 Task: Open Card Card0000000116 in Board Board0000000029 in Workspace WS0000000010 in Trello. Add Member Email0000000040 to Card Card0000000116 in Board Board0000000029 in Workspace WS0000000010 in Trello. Add Red Label titled Label0000000116 to Card Card0000000116 in Board Board0000000029 in Workspace WS0000000010 in Trello. Add Checklist CL0000000116 to Card Card0000000116 in Board Board0000000029 in Workspace WS0000000010 in Trello. Add Dates with Start Date as Nov 01 2023 and Due Date as Nov 30 2023 to Card Card0000000116 in Board Board0000000029 in Workspace WS0000000010 in Trello
Action: Mouse moved to (428, 653)
Screenshot: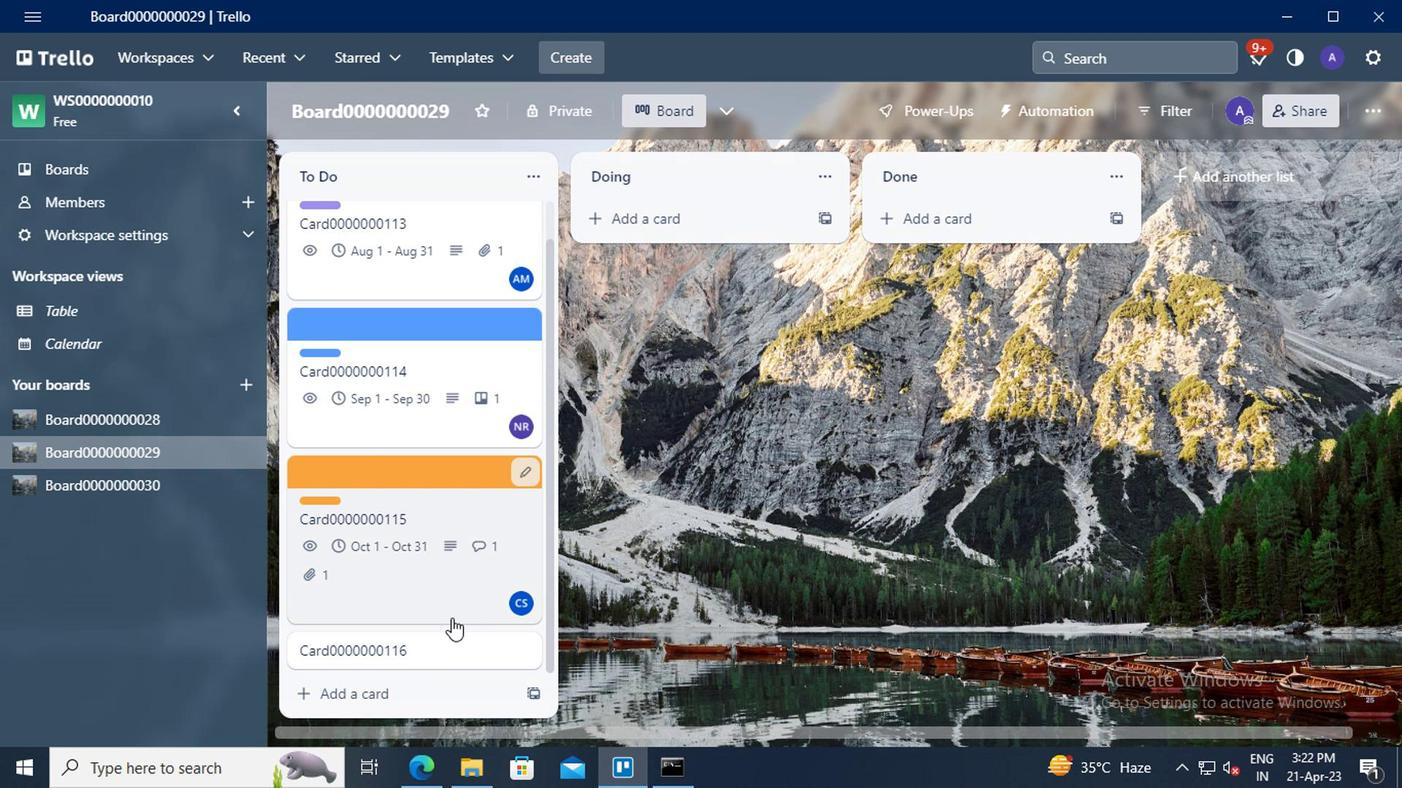 
Action: Mouse pressed left at (428, 653)
Screenshot: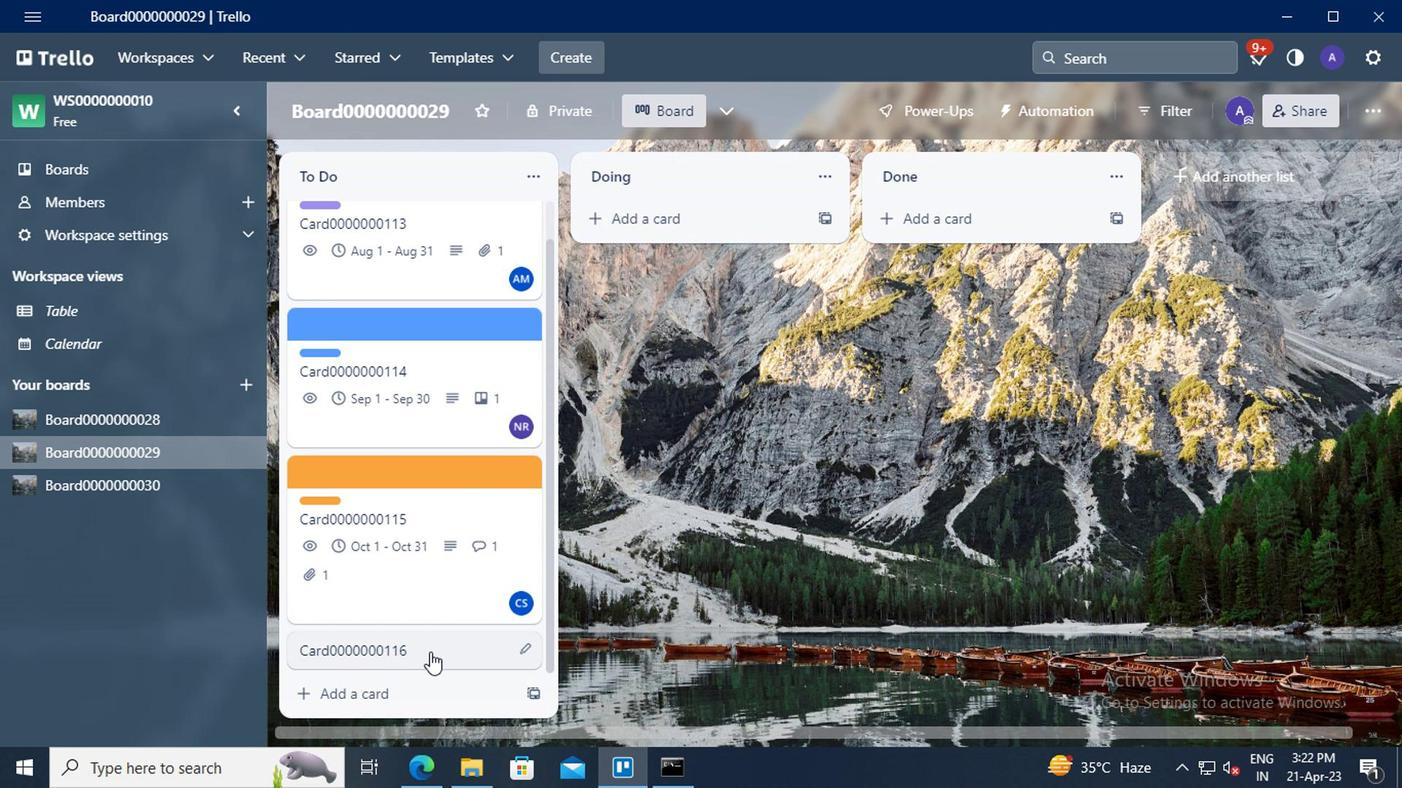 
Action: Mouse moved to (942, 188)
Screenshot: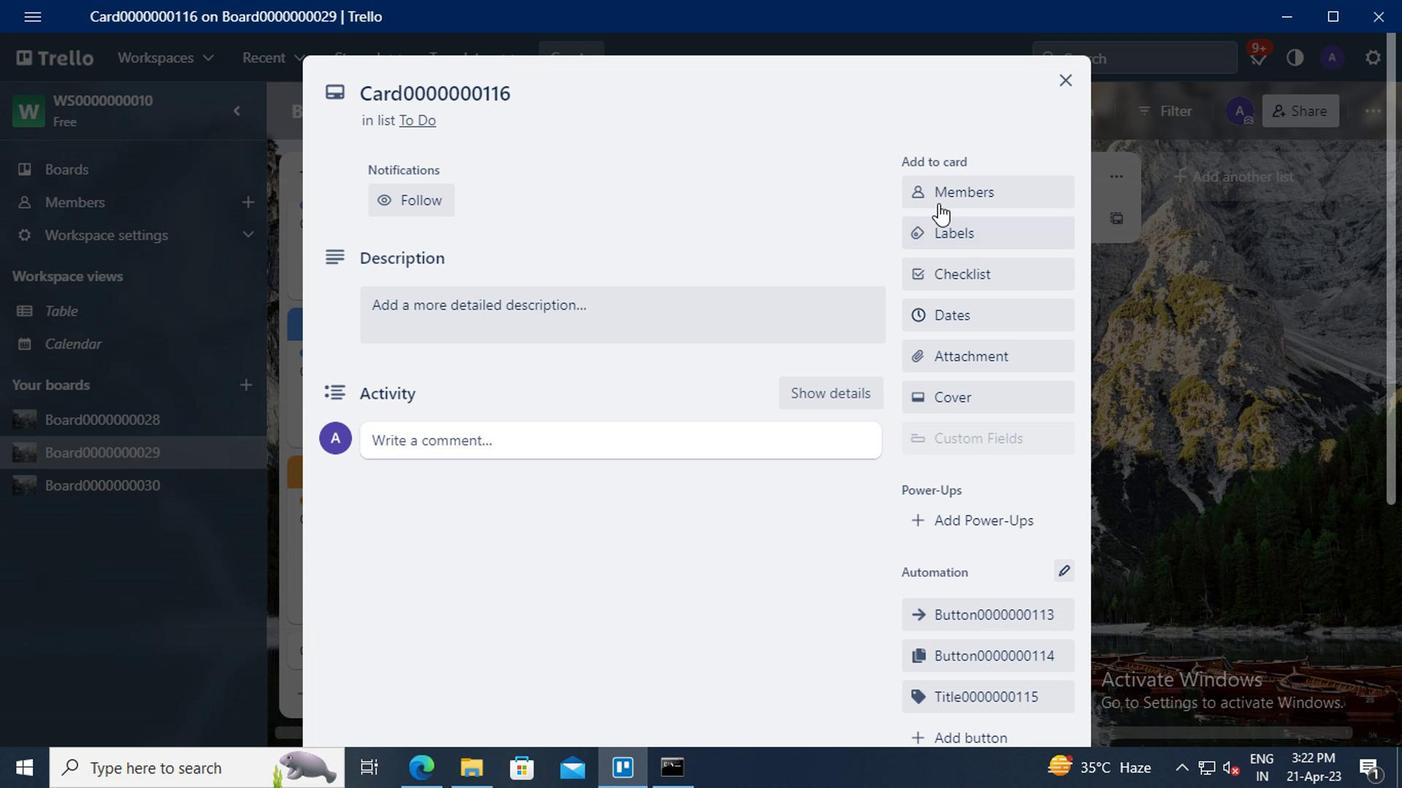 
Action: Mouse pressed left at (942, 188)
Screenshot: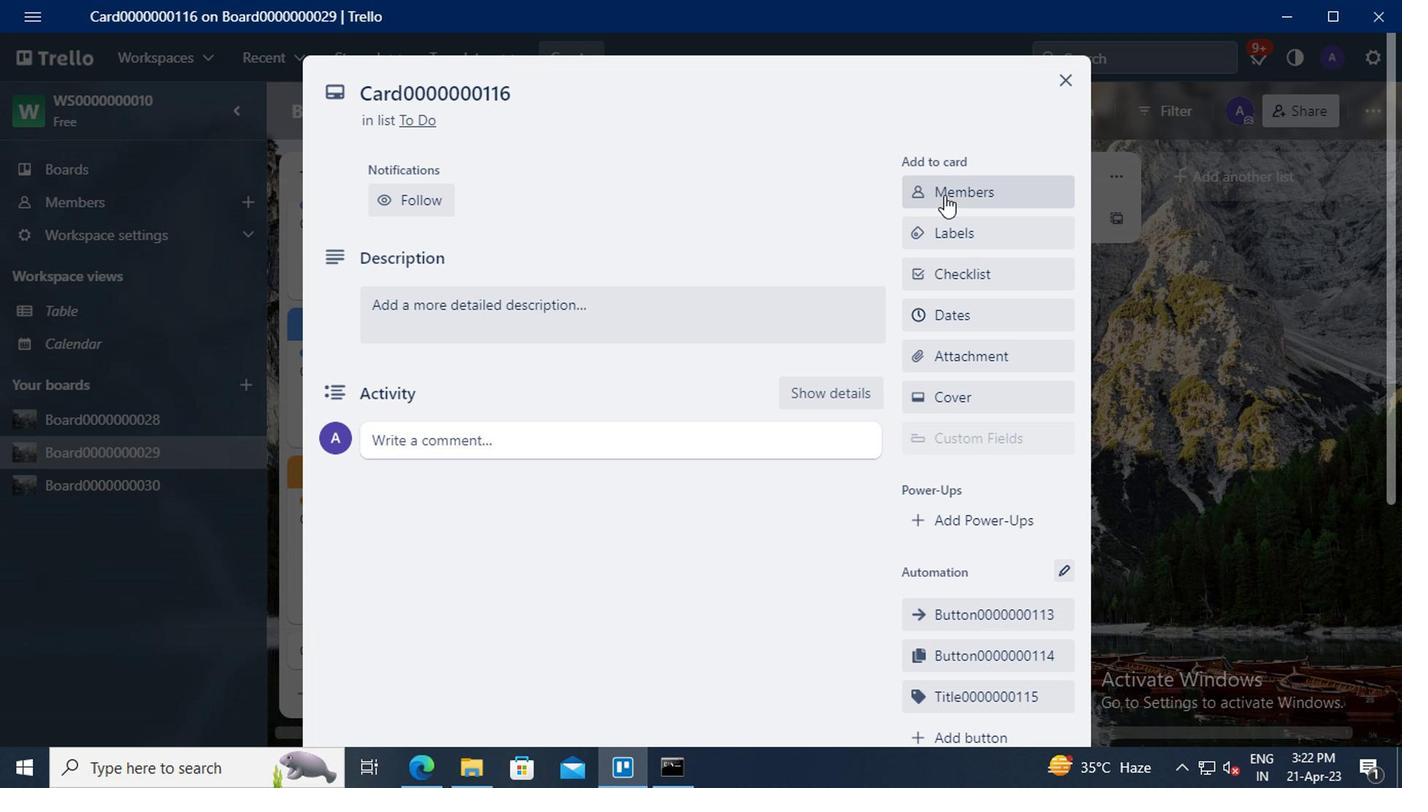 
Action: Mouse moved to (952, 291)
Screenshot: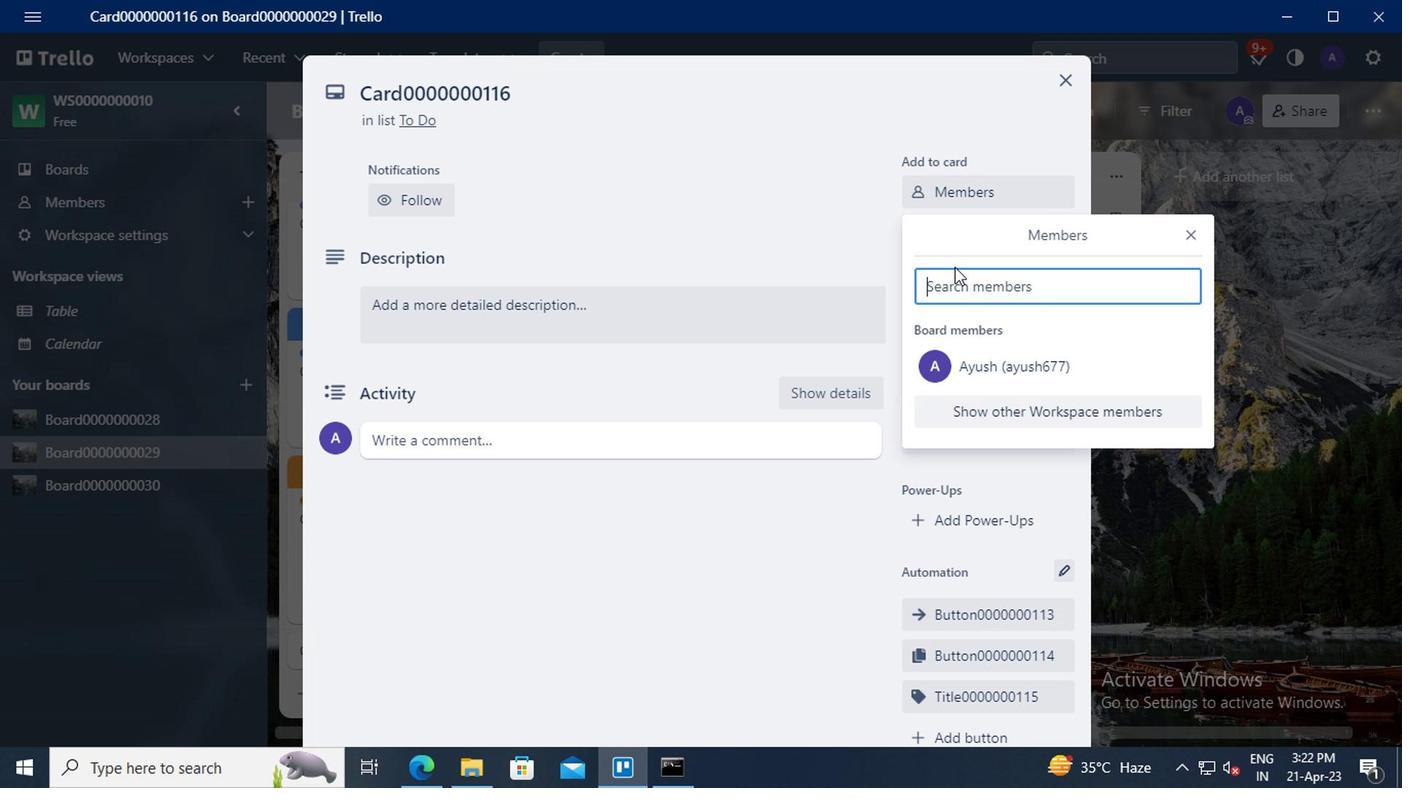 
Action: Mouse pressed left at (952, 291)
Screenshot: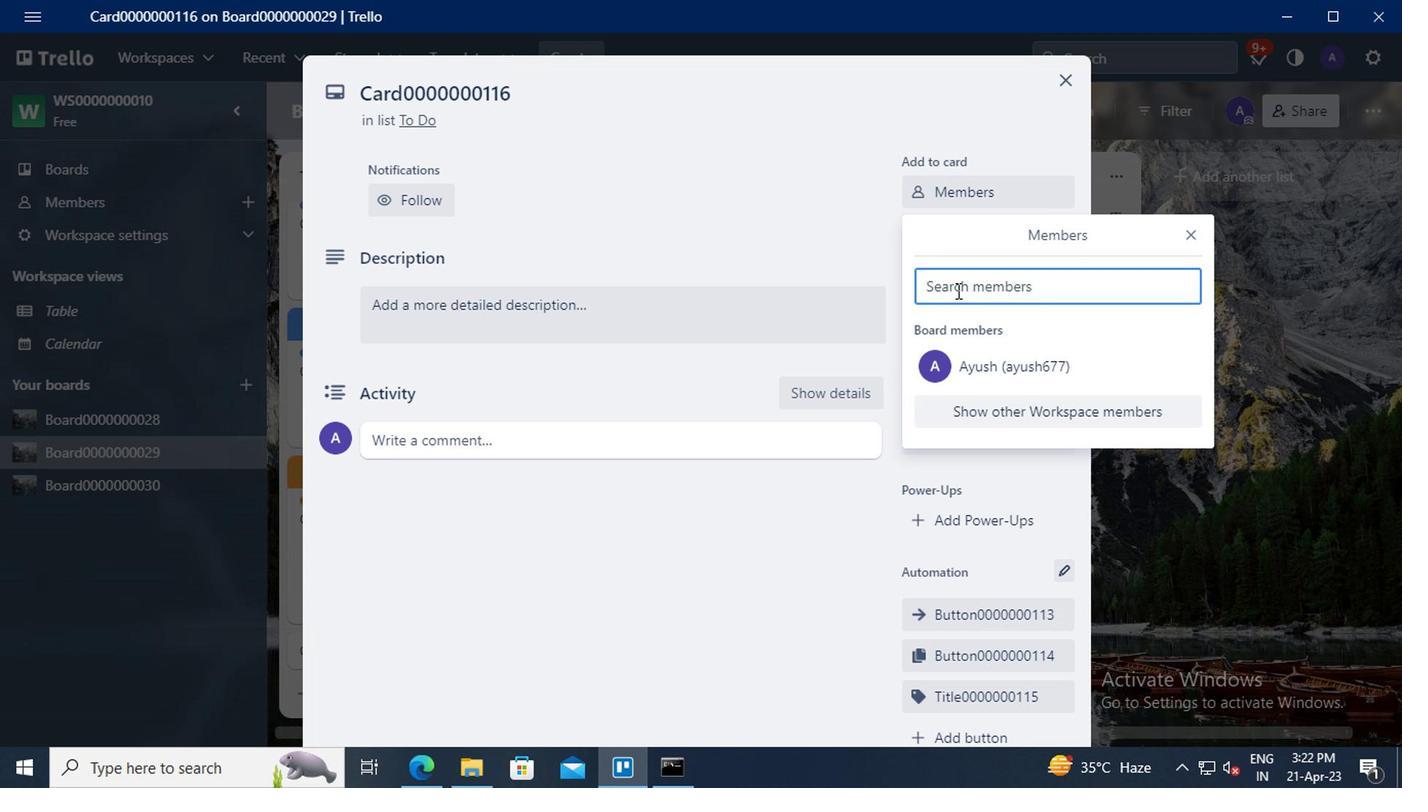
Action: Key pressed vinnyoffice2<Key.shift>@GMAIL.COM
Screenshot: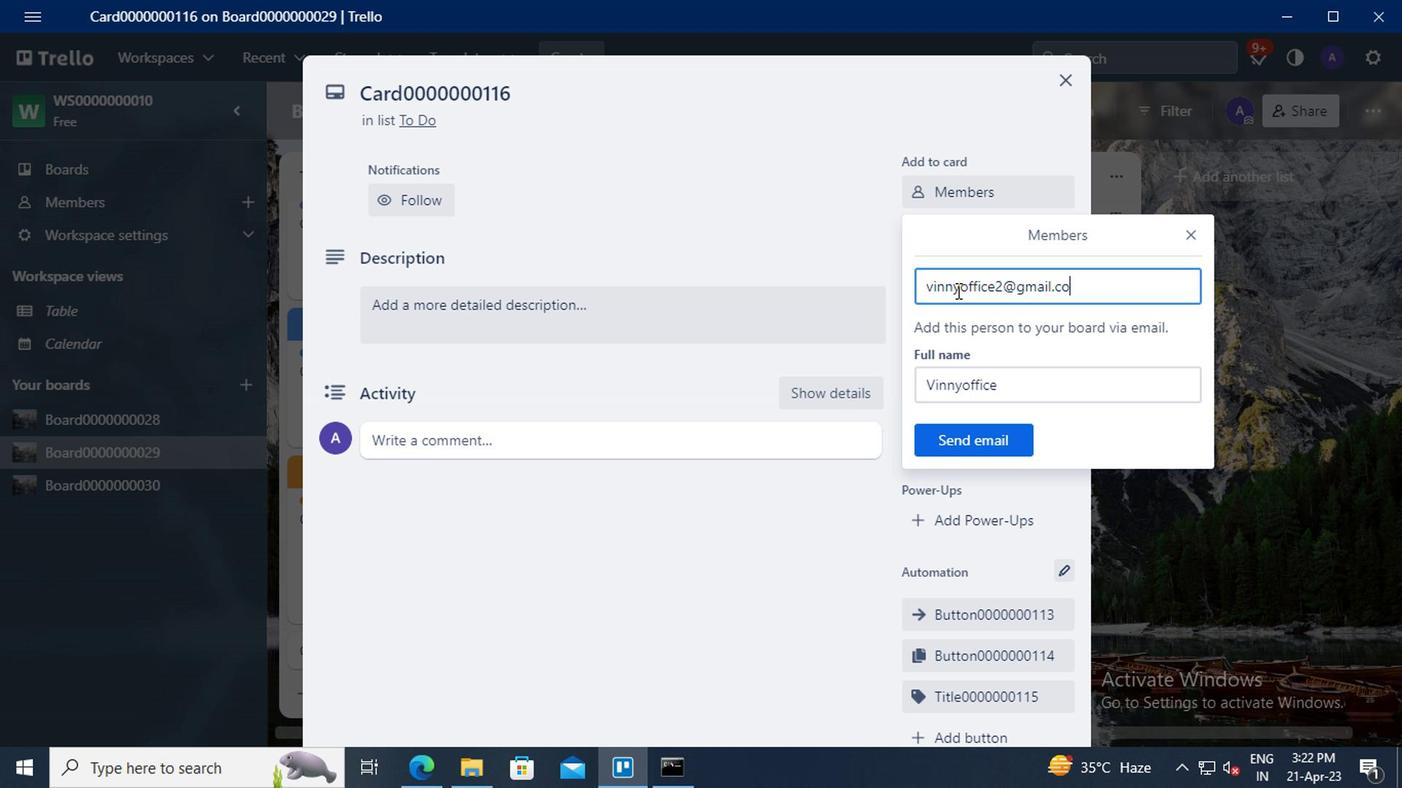 
Action: Mouse moved to (961, 437)
Screenshot: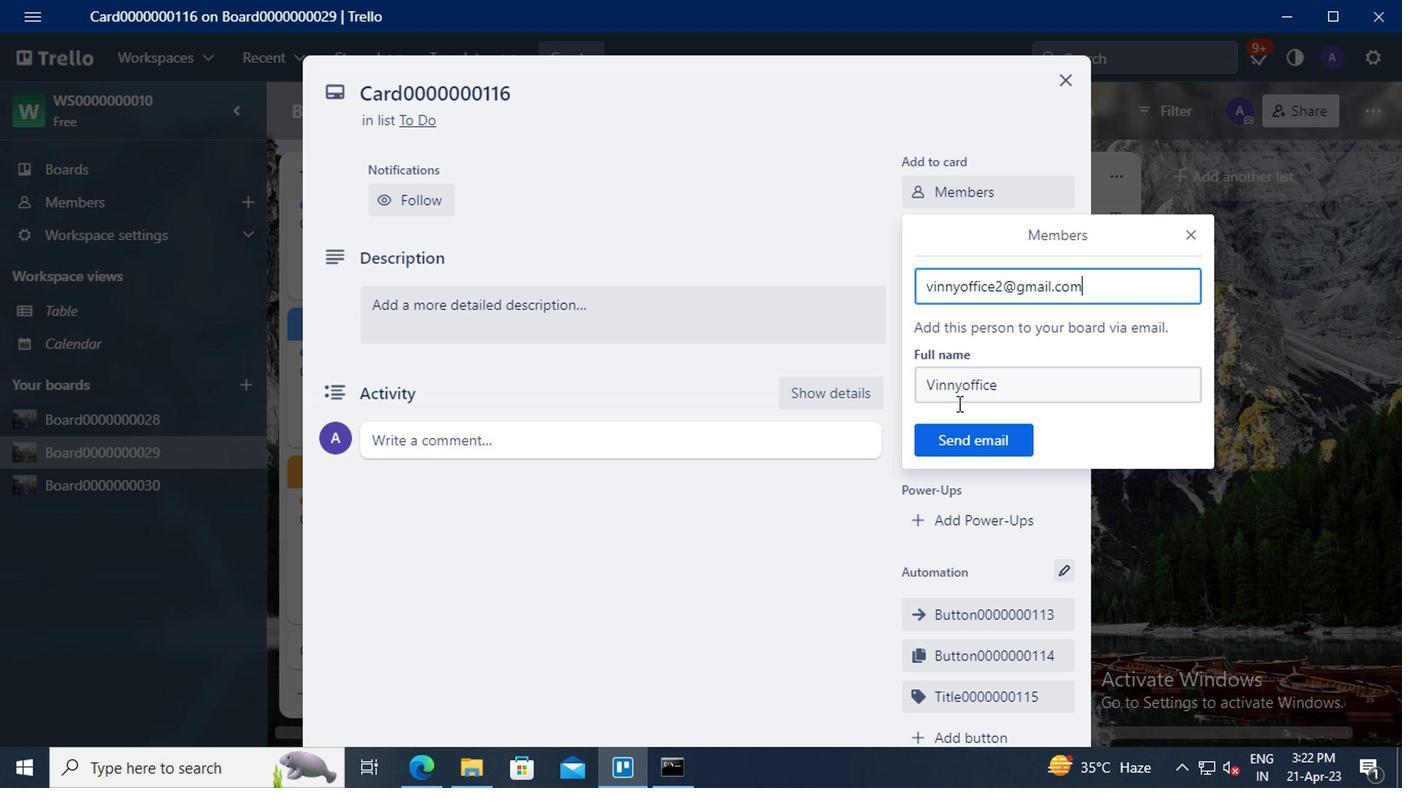 
Action: Mouse pressed left at (961, 437)
Screenshot: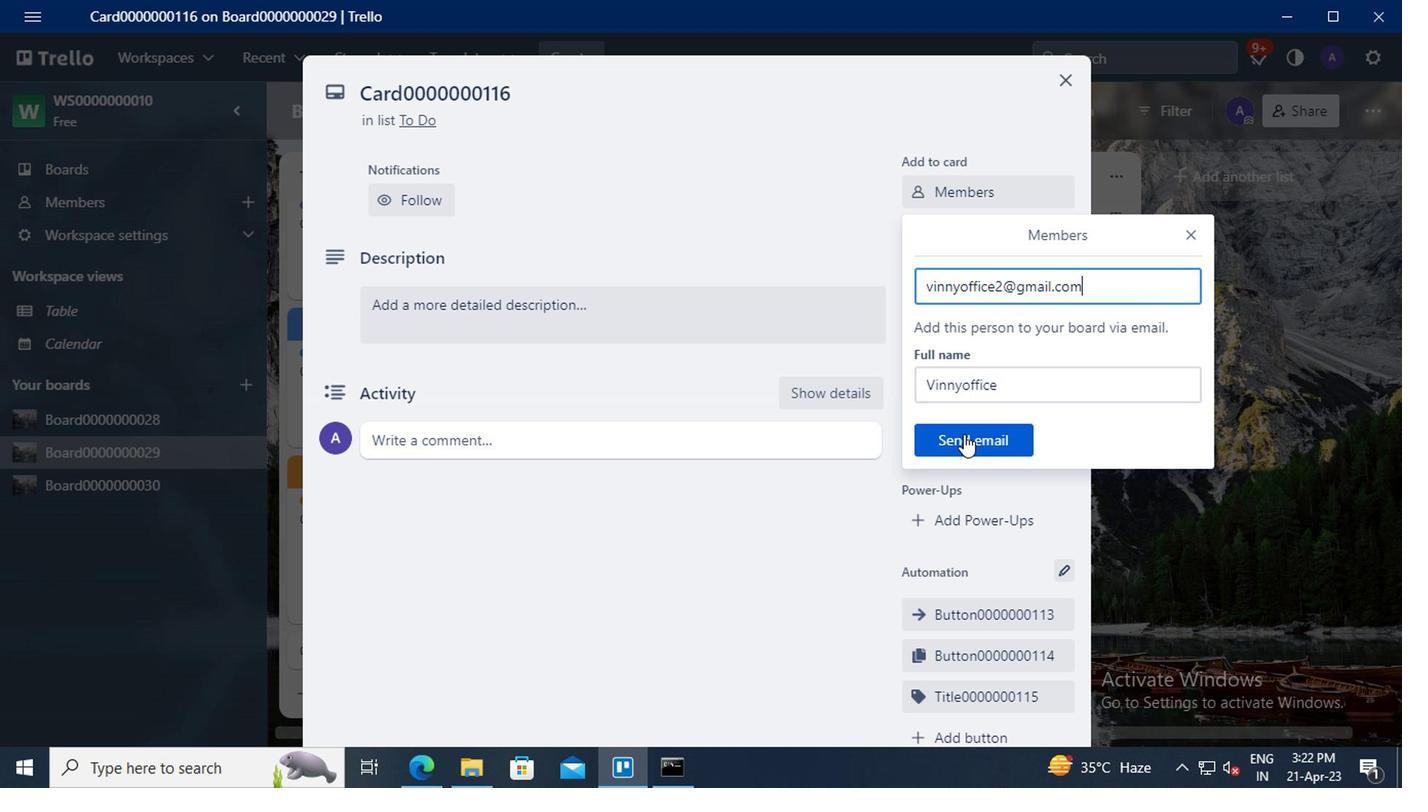 
Action: Mouse moved to (952, 235)
Screenshot: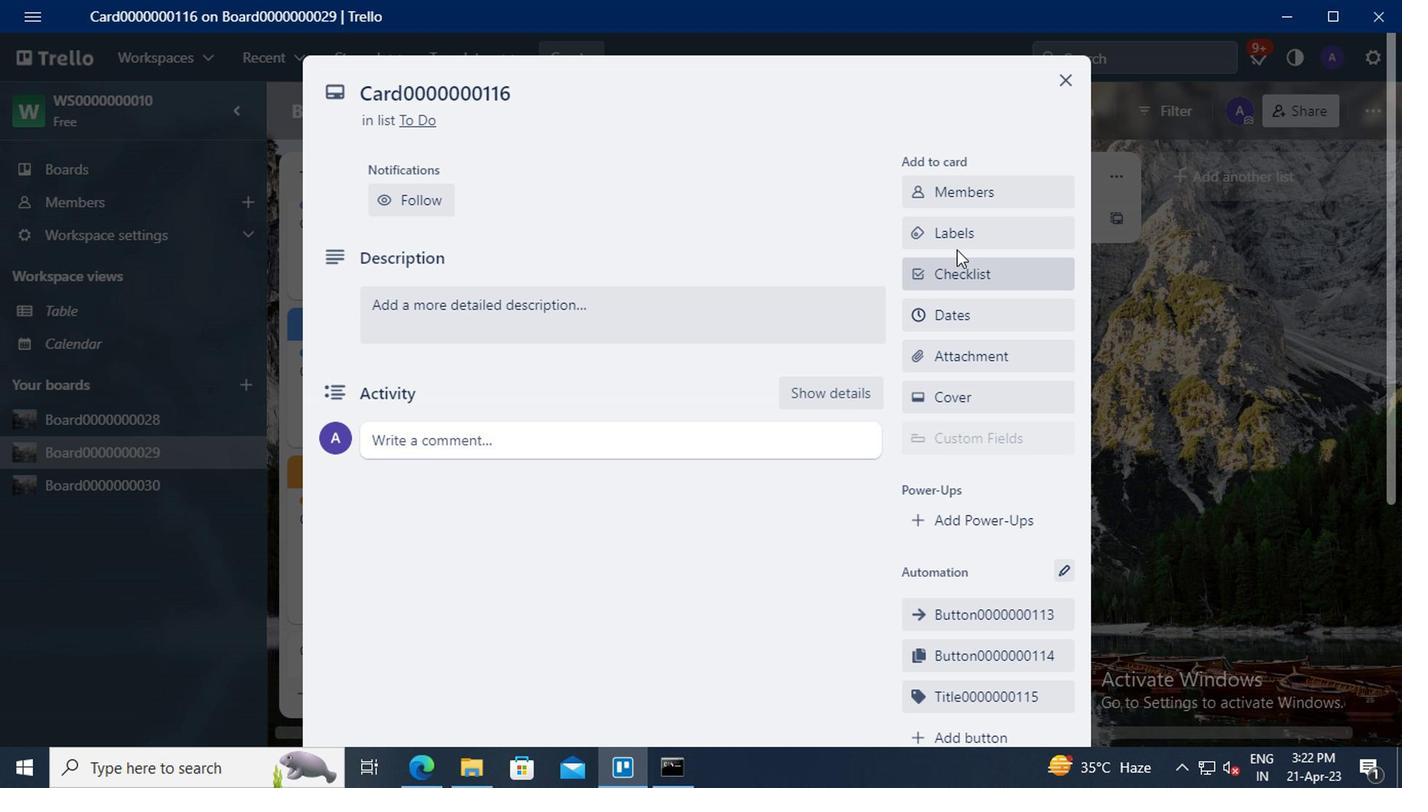 
Action: Mouse pressed left at (952, 235)
Screenshot: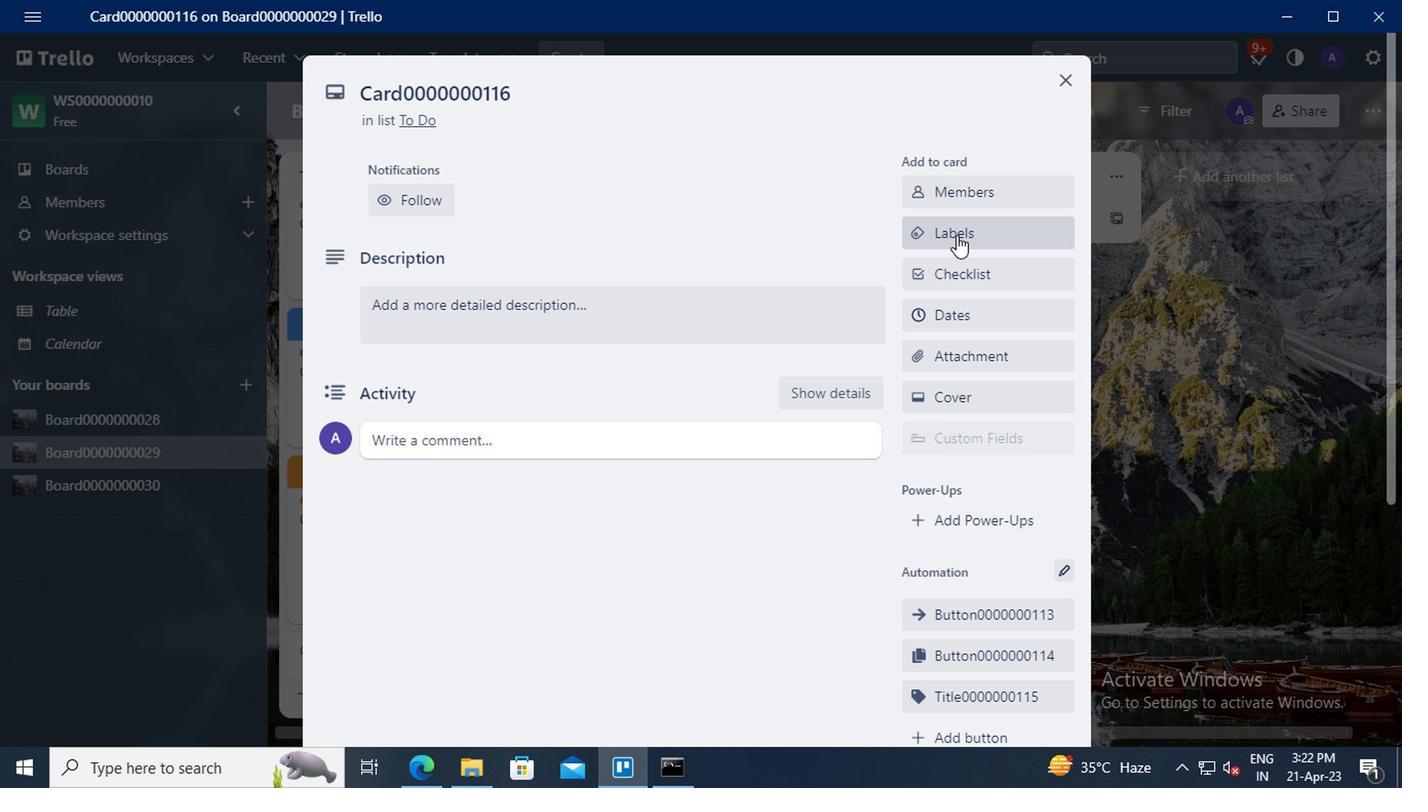 
Action: Mouse moved to (1073, 587)
Screenshot: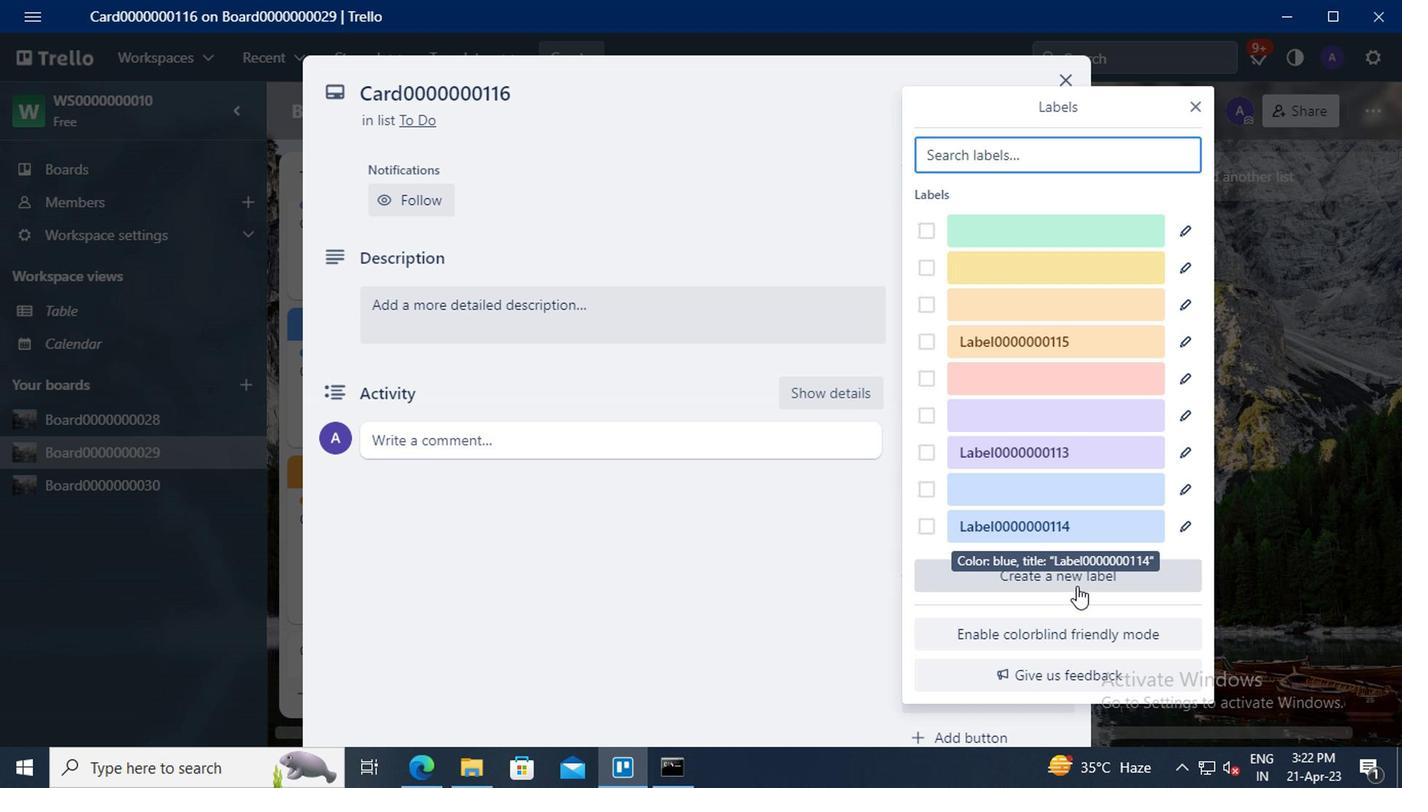 
Action: Mouse pressed left at (1073, 587)
Screenshot: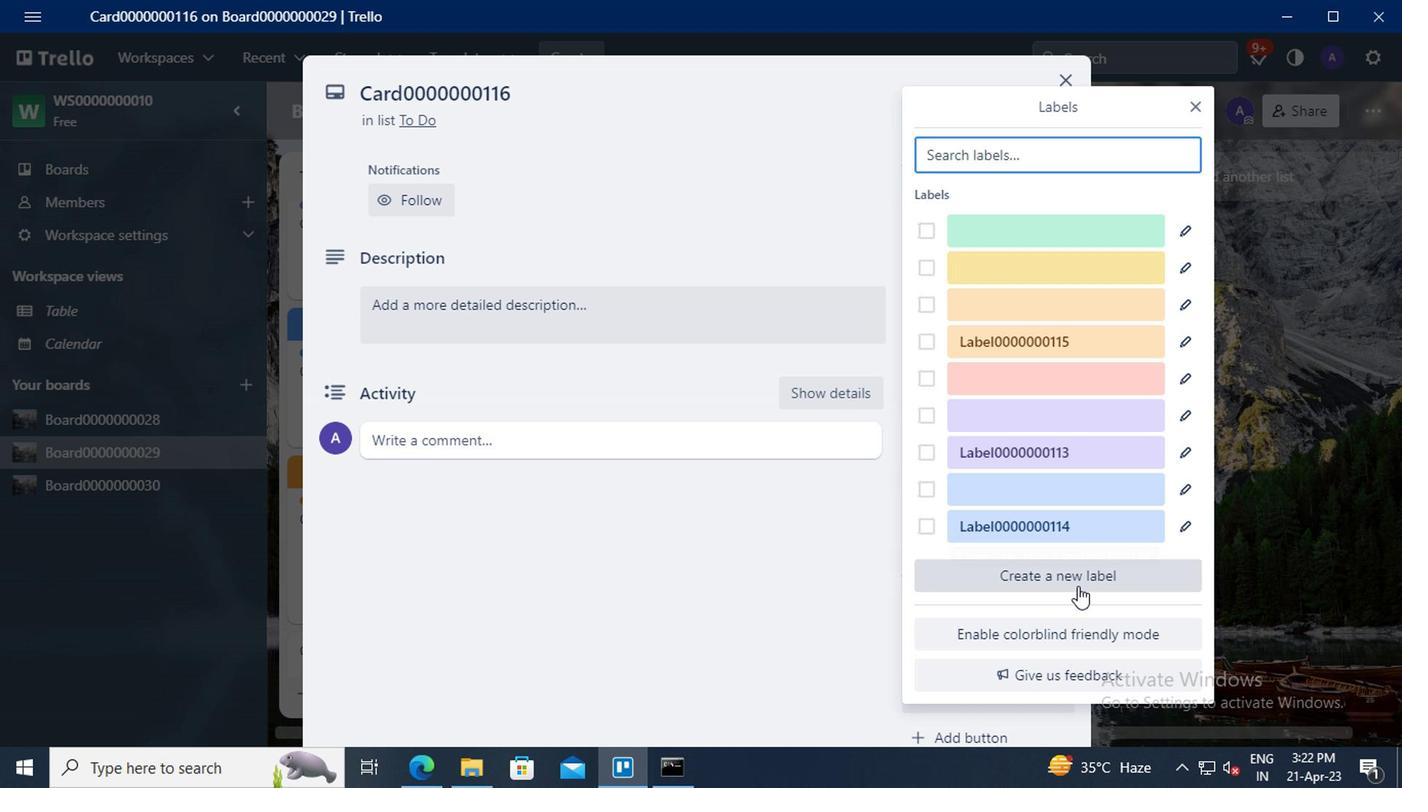 
Action: Mouse moved to (986, 298)
Screenshot: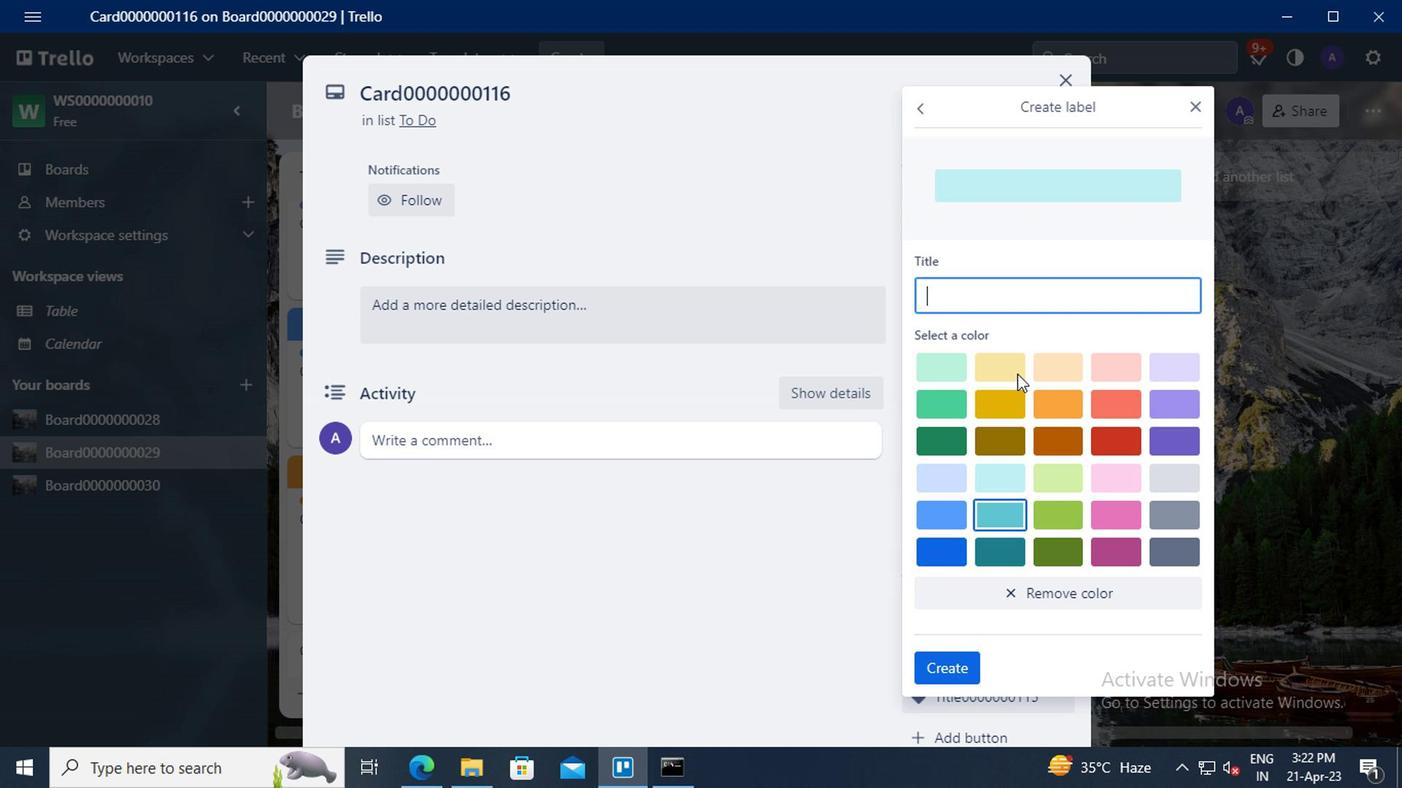
Action: Mouse pressed left at (986, 298)
Screenshot: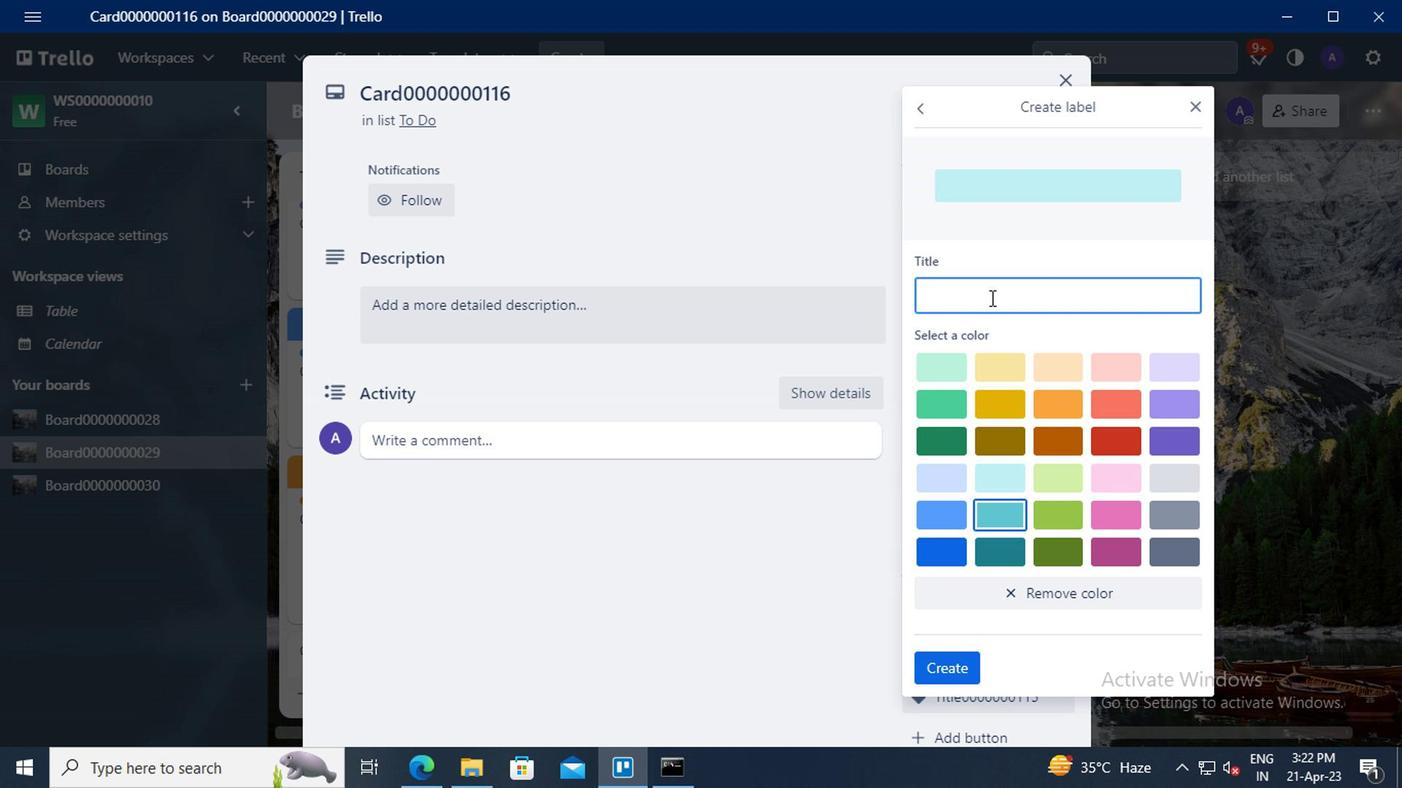 
Action: Key pressed <Key.shift>LABEL0000000116
Screenshot: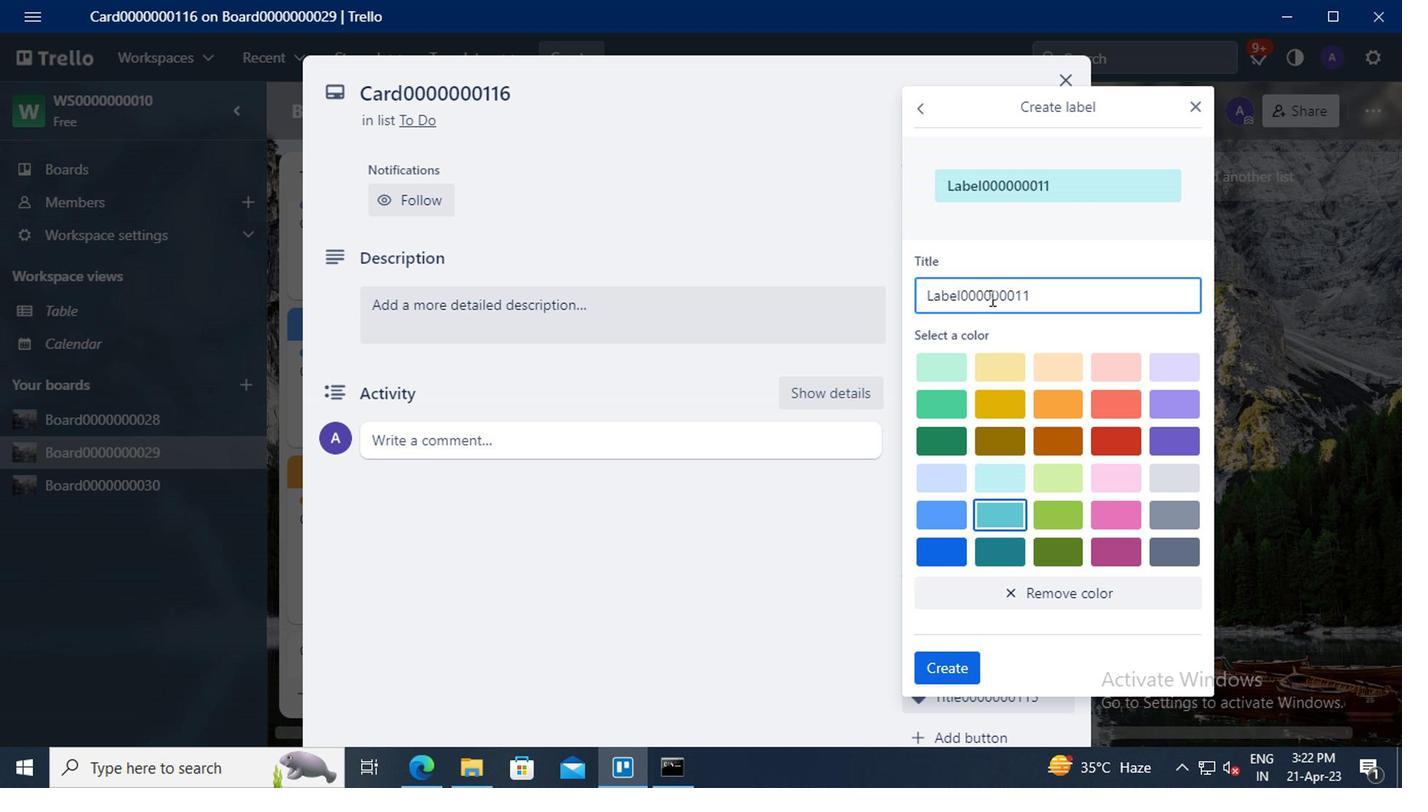 
Action: Mouse moved to (1108, 401)
Screenshot: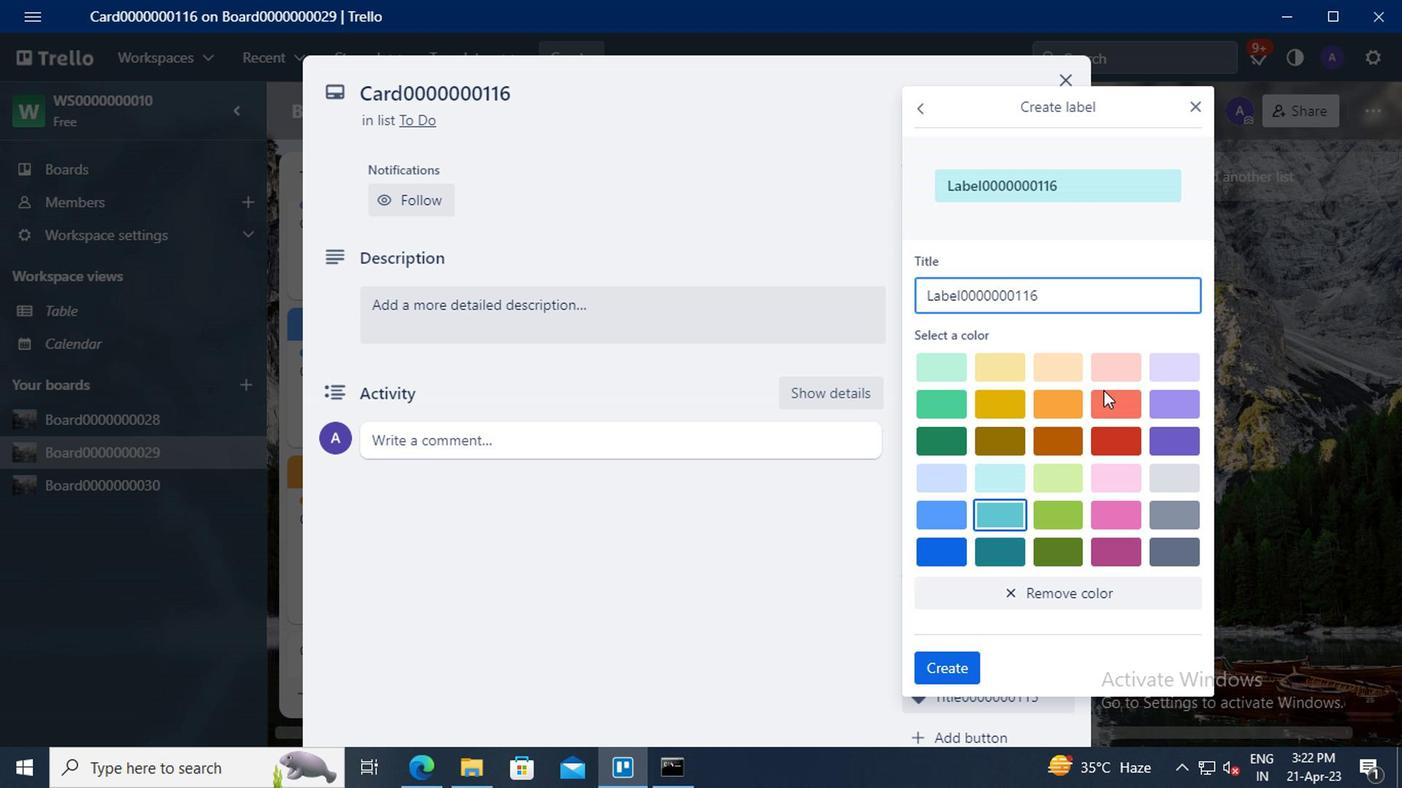 
Action: Mouse pressed left at (1108, 401)
Screenshot: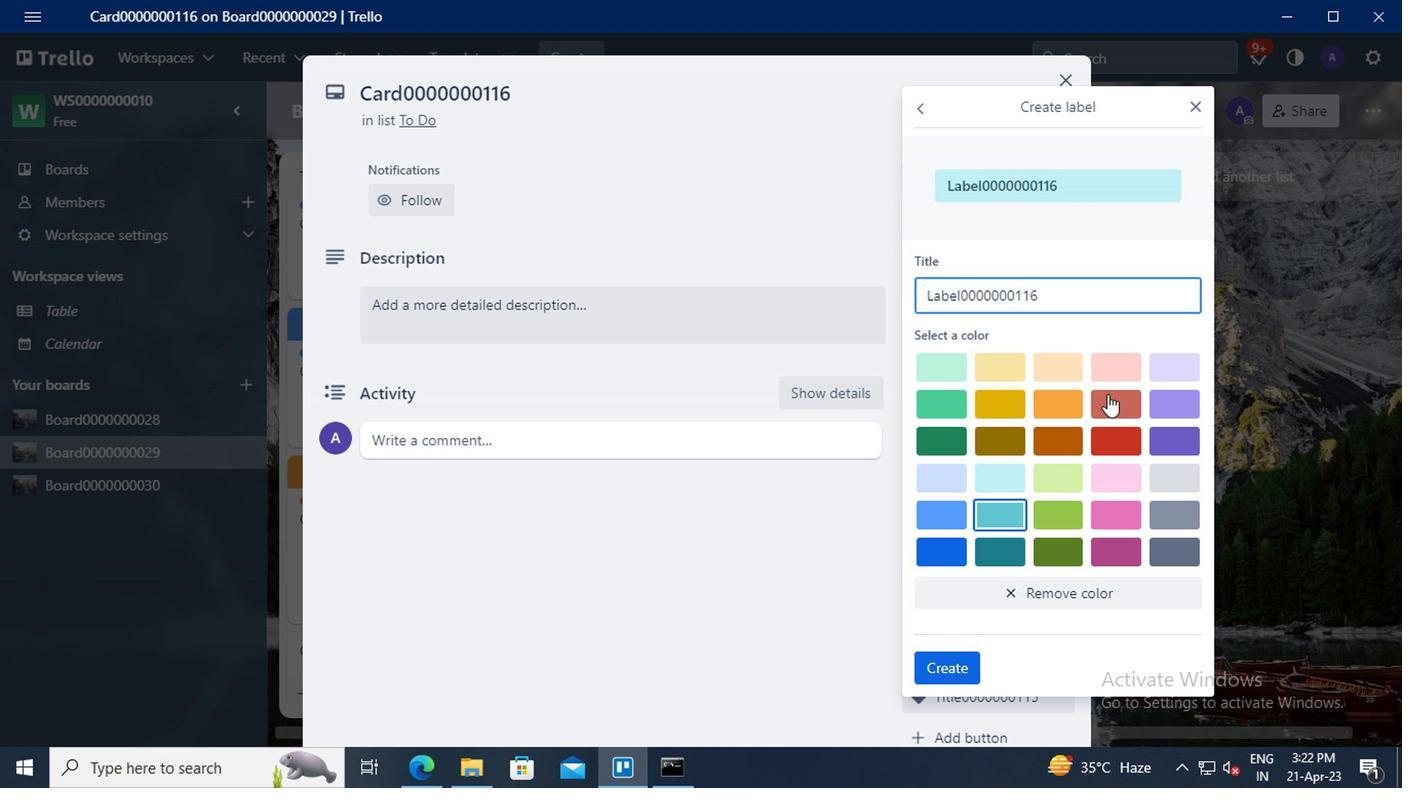 
Action: Mouse moved to (959, 664)
Screenshot: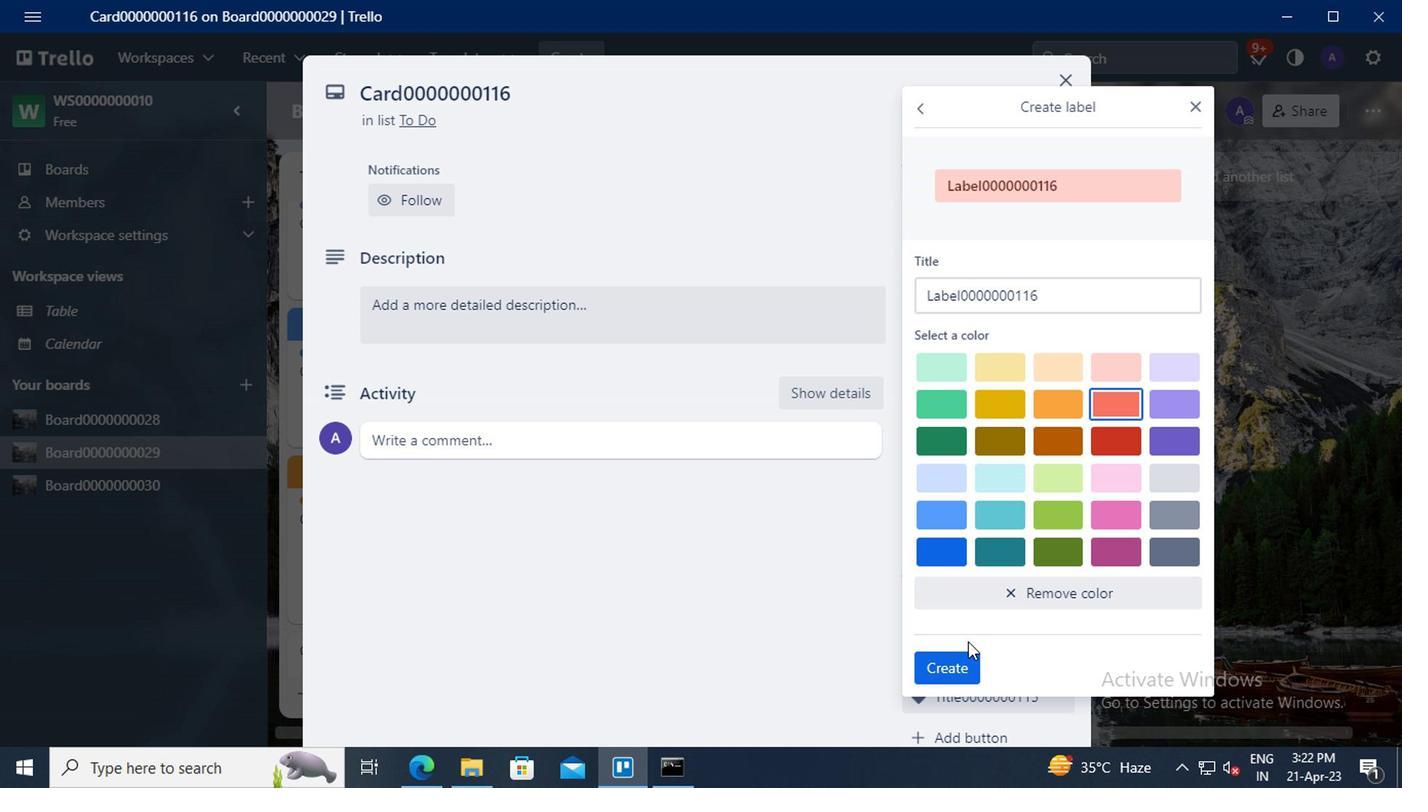 
Action: Mouse pressed left at (959, 664)
Screenshot: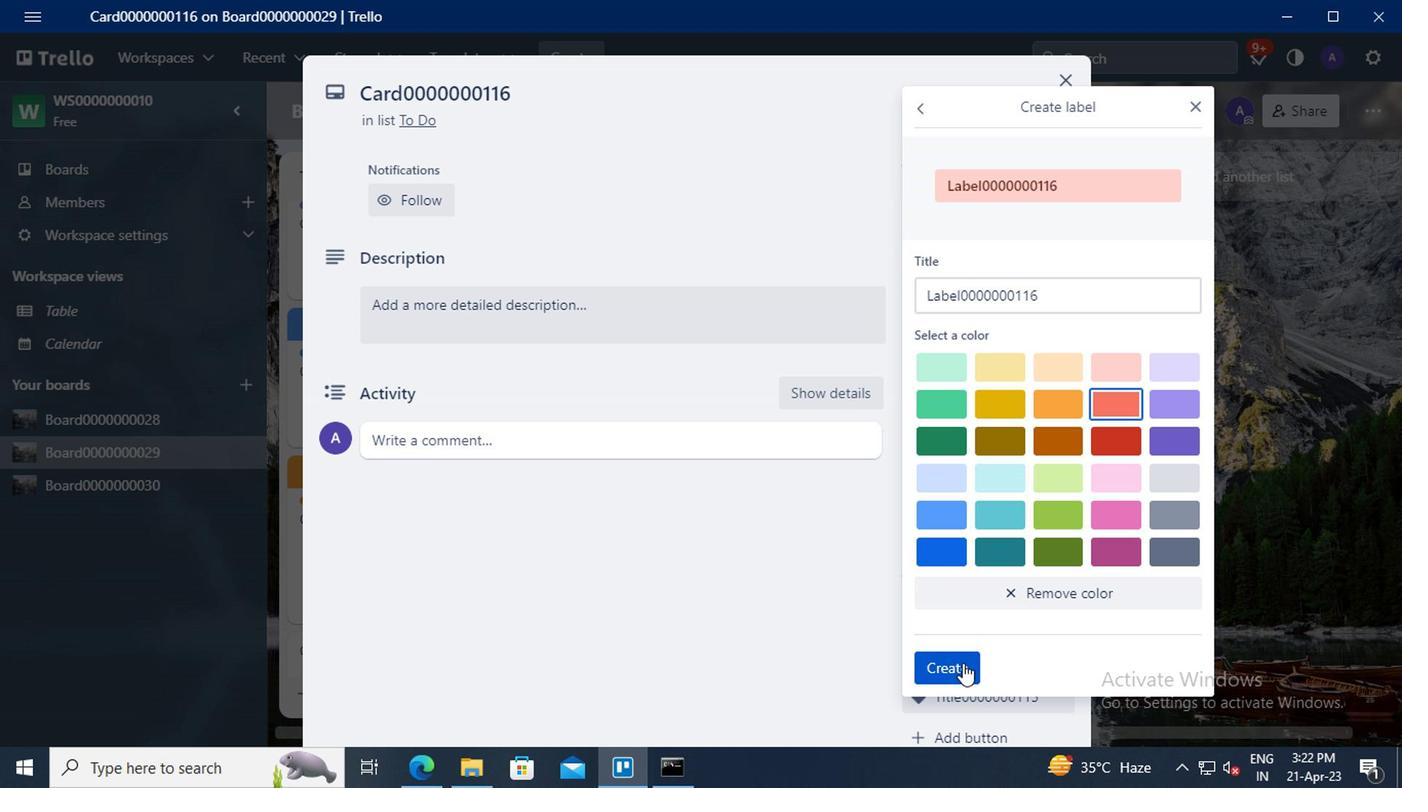 
Action: Mouse moved to (1193, 109)
Screenshot: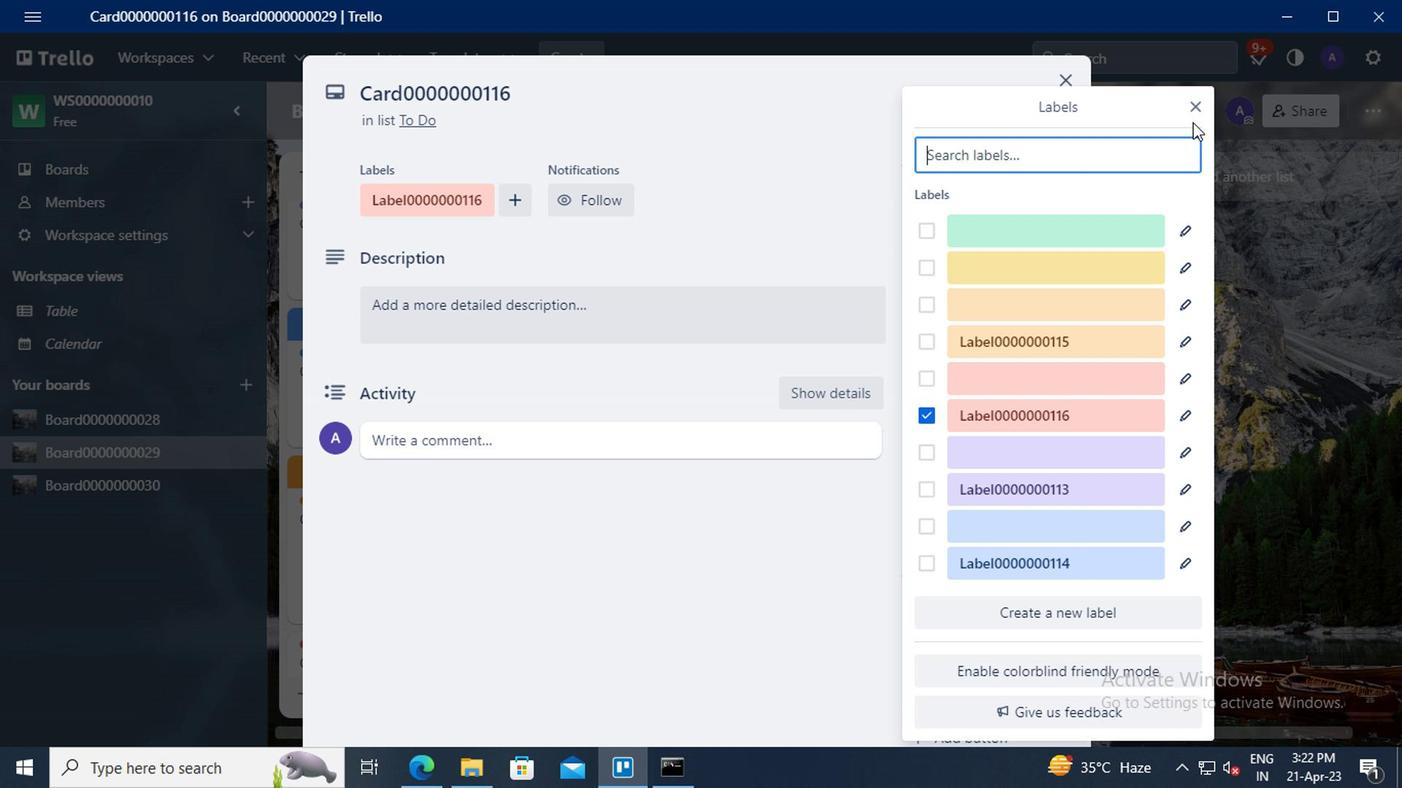 
Action: Mouse pressed left at (1193, 109)
Screenshot: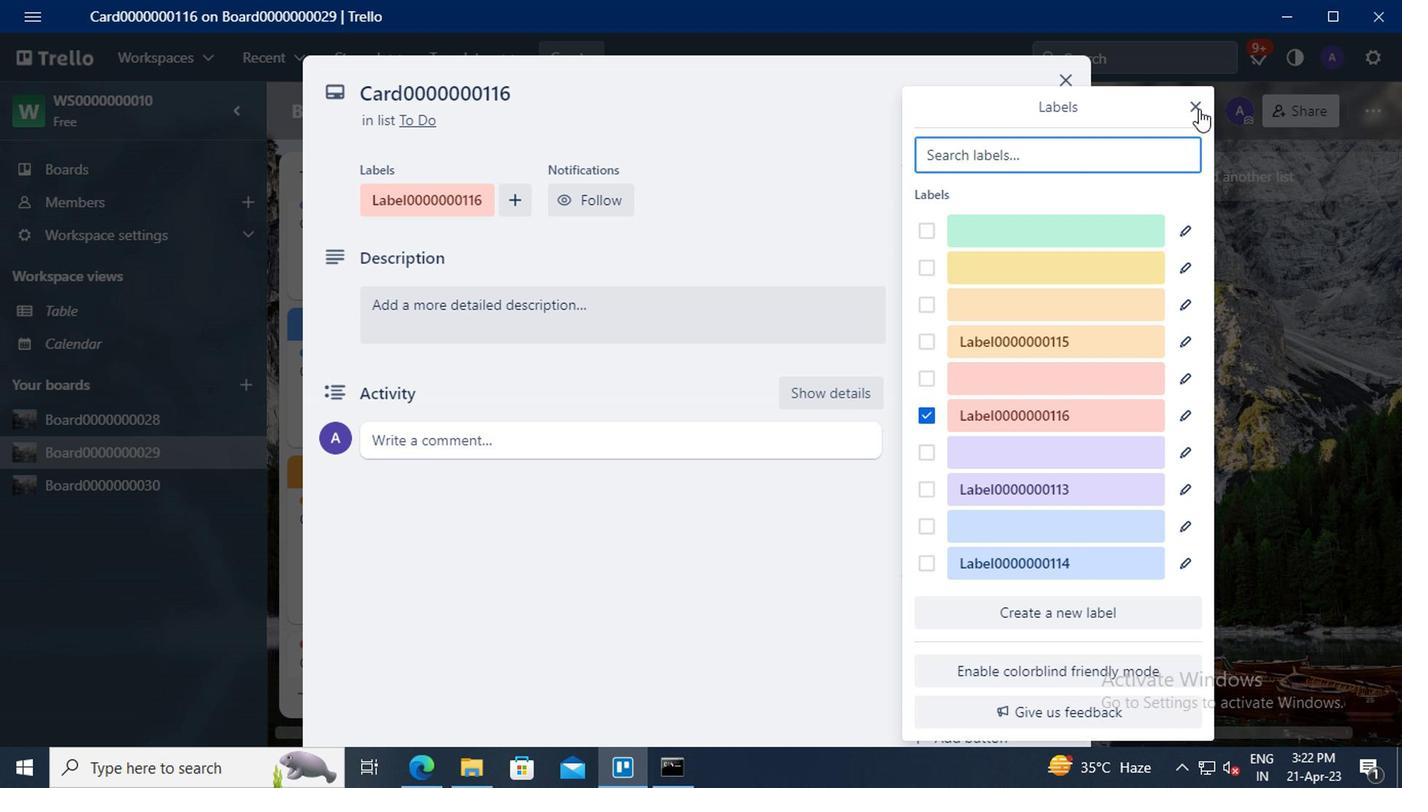 
Action: Mouse moved to (1016, 263)
Screenshot: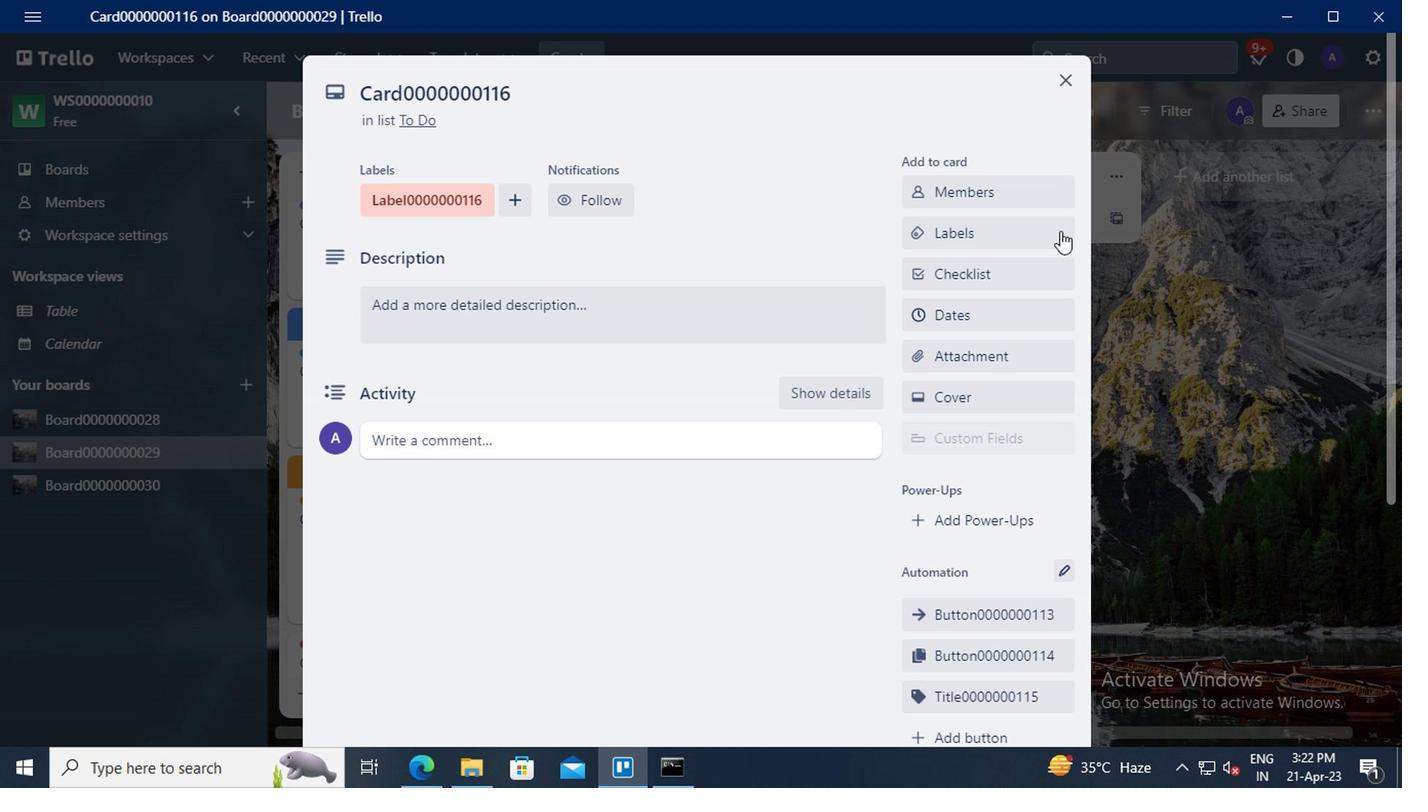 
Action: Mouse pressed left at (1016, 263)
Screenshot: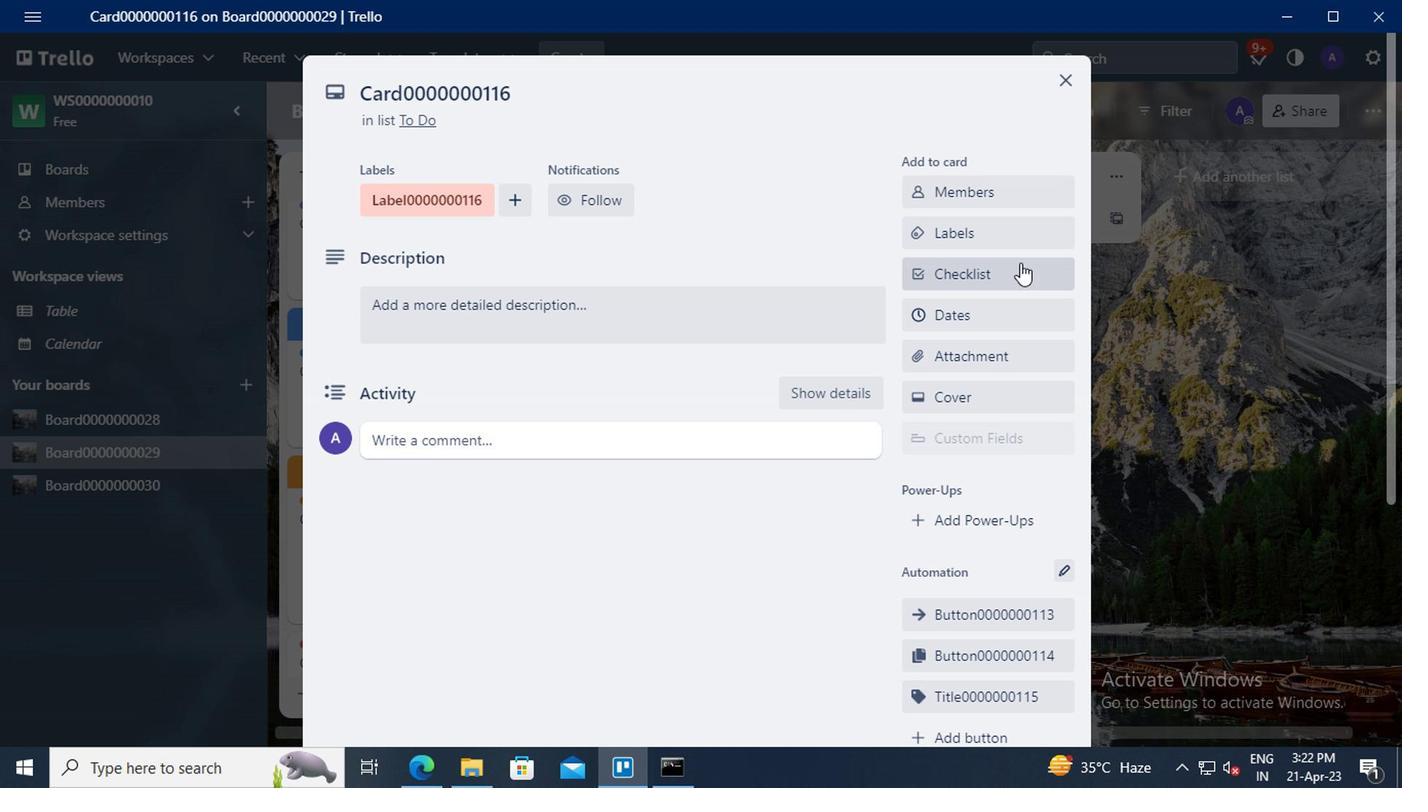 
Action: Key pressed <Key.delete><Key.shift>CL0000000116
Screenshot: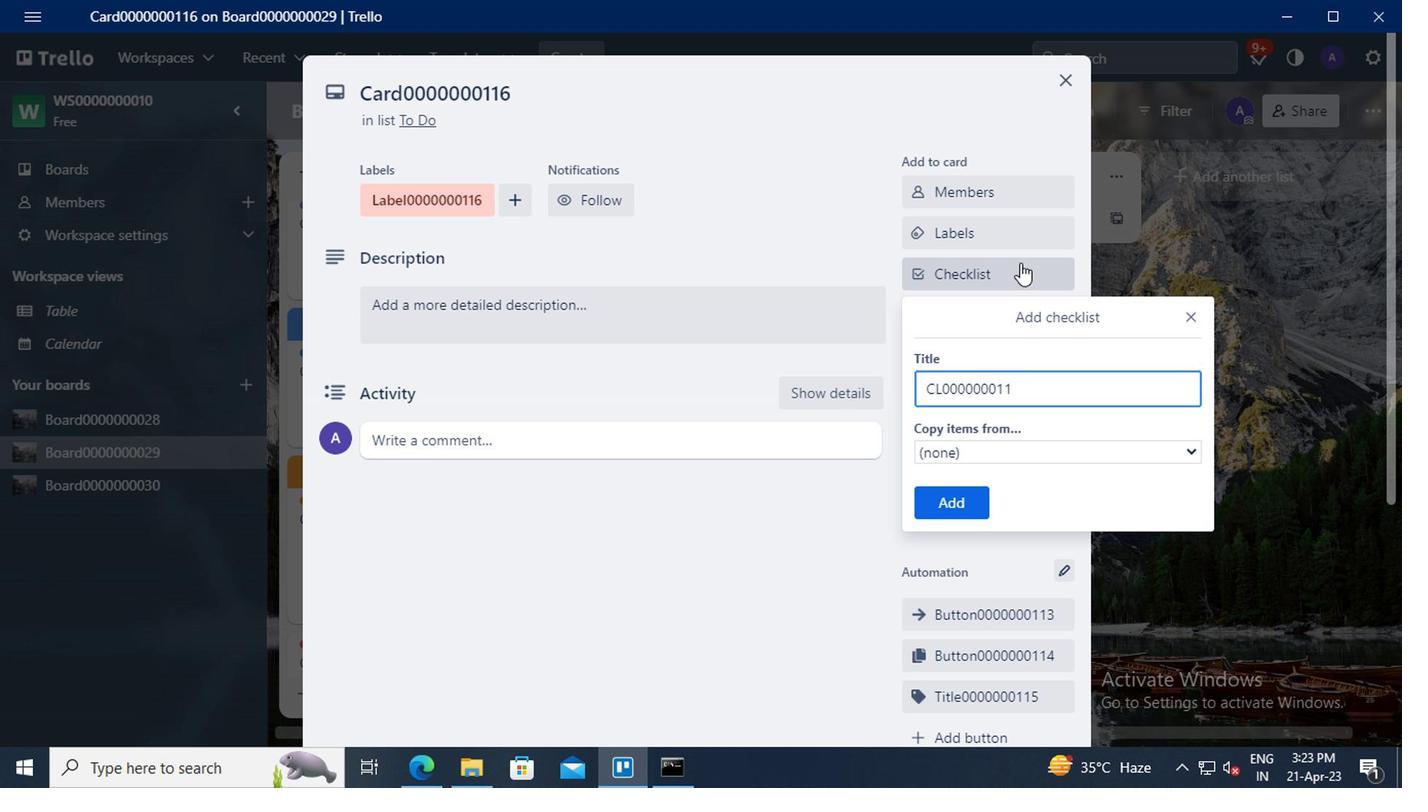 
Action: Mouse moved to (967, 499)
Screenshot: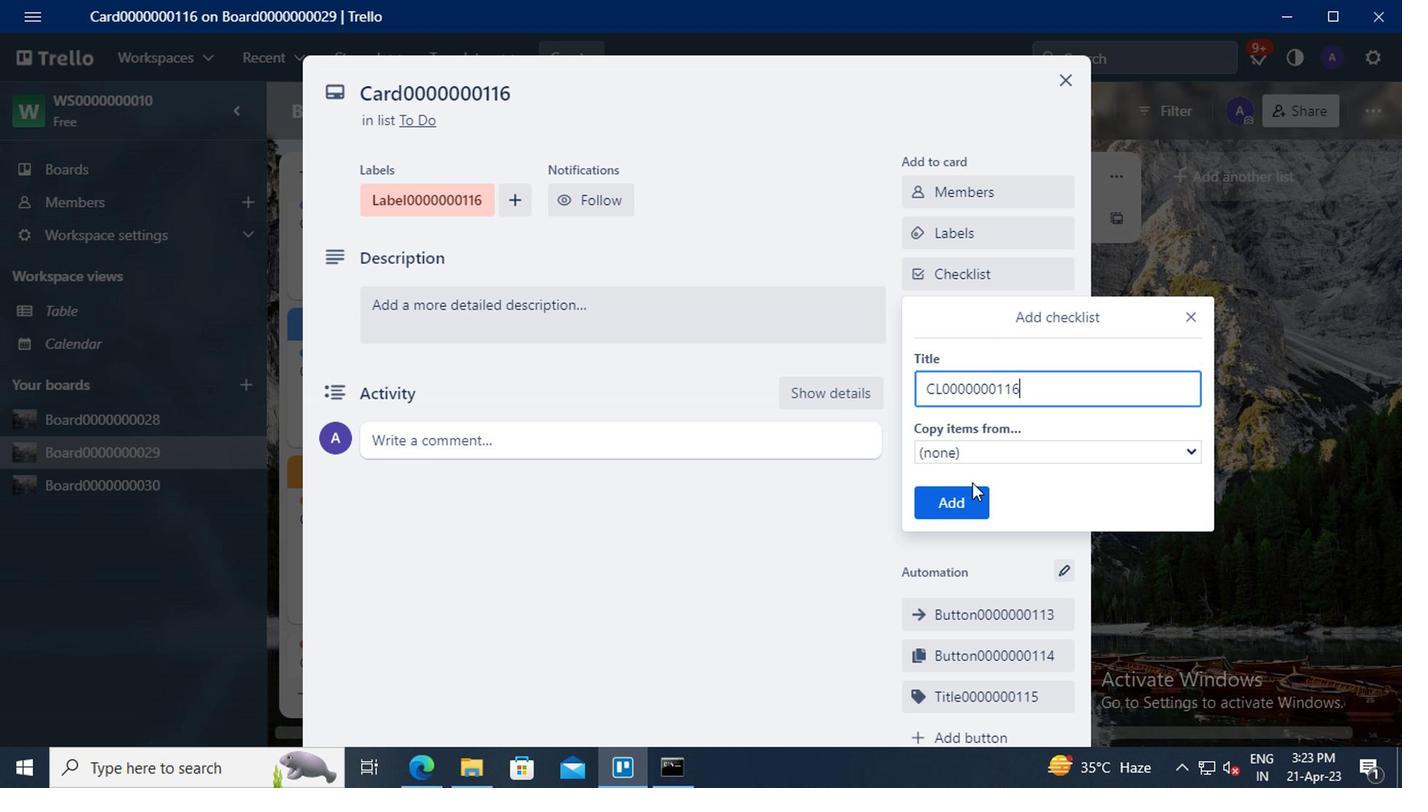 
Action: Mouse pressed left at (967, 499)
Screenshot: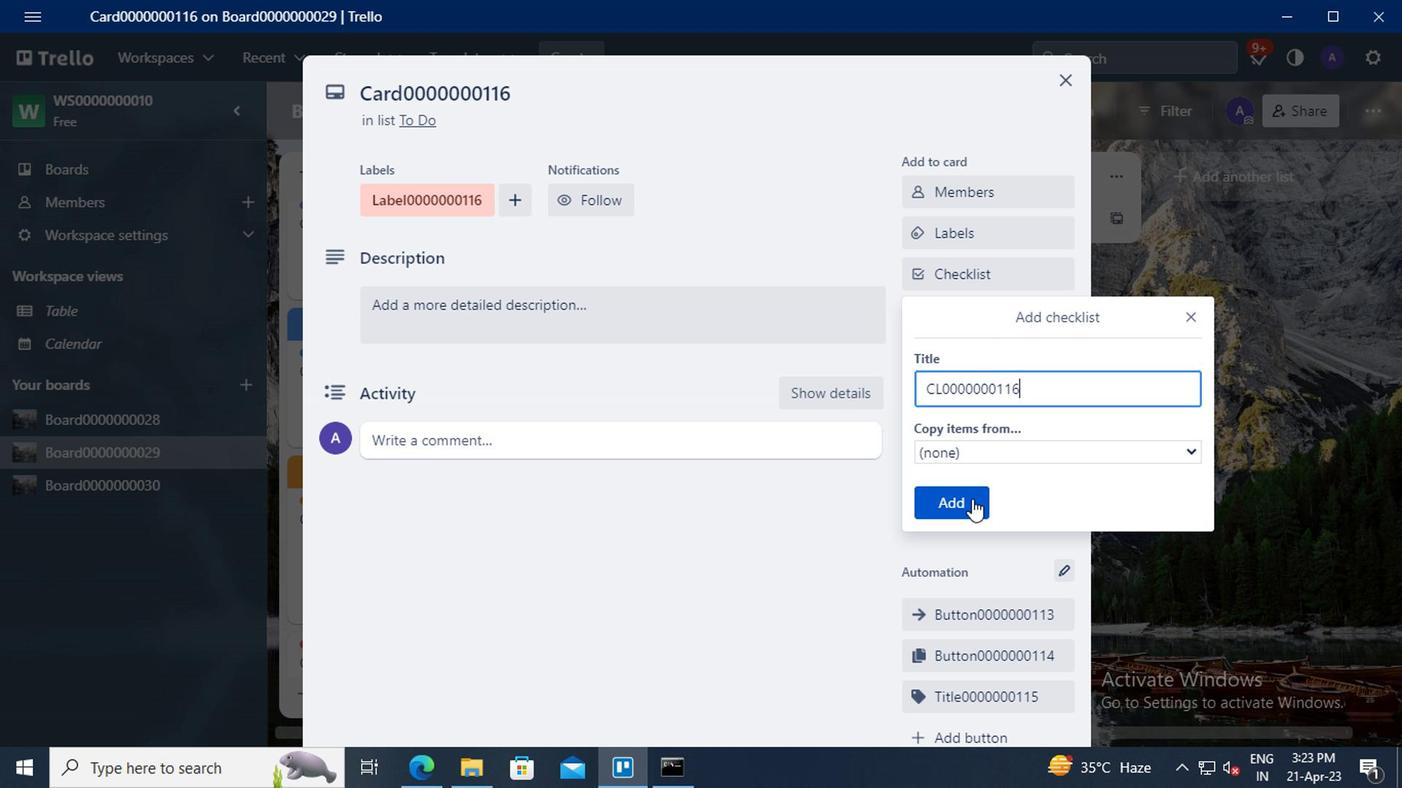 
Action: Mouse moved to (966, 309)
Screenshot: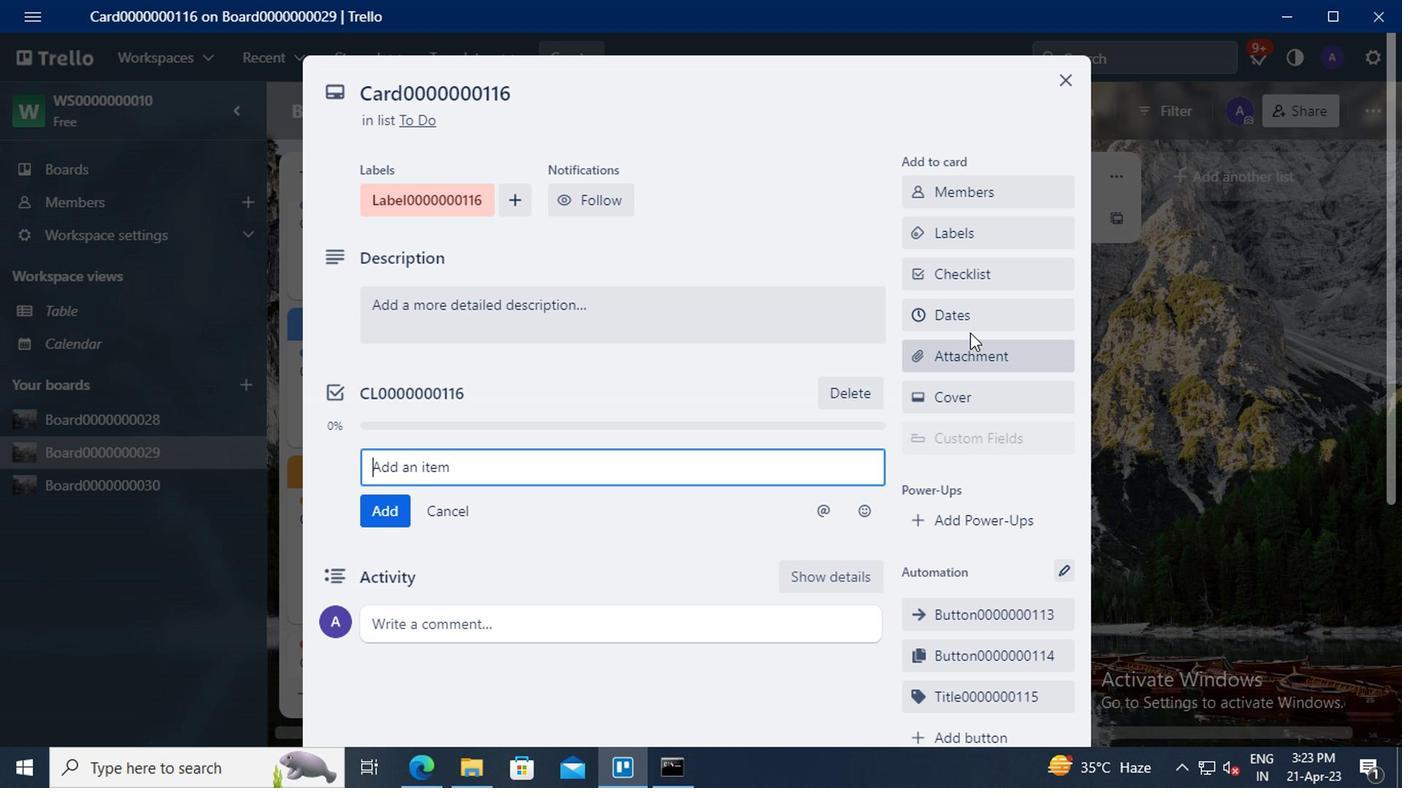 
Action: Mouse pressed left at (966, 309)
Screenshot: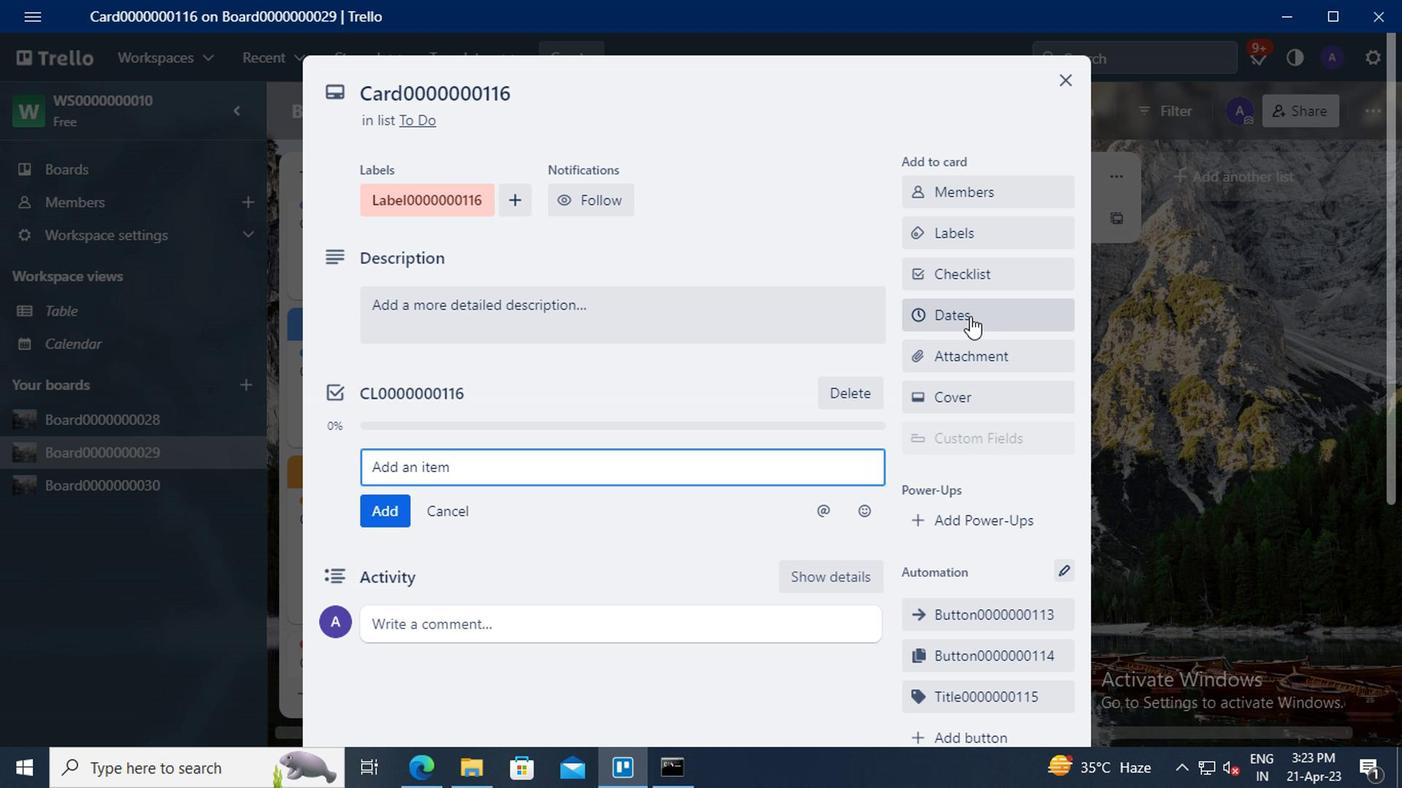 
Action: Mouse moved to (917, 476)
Screenshot: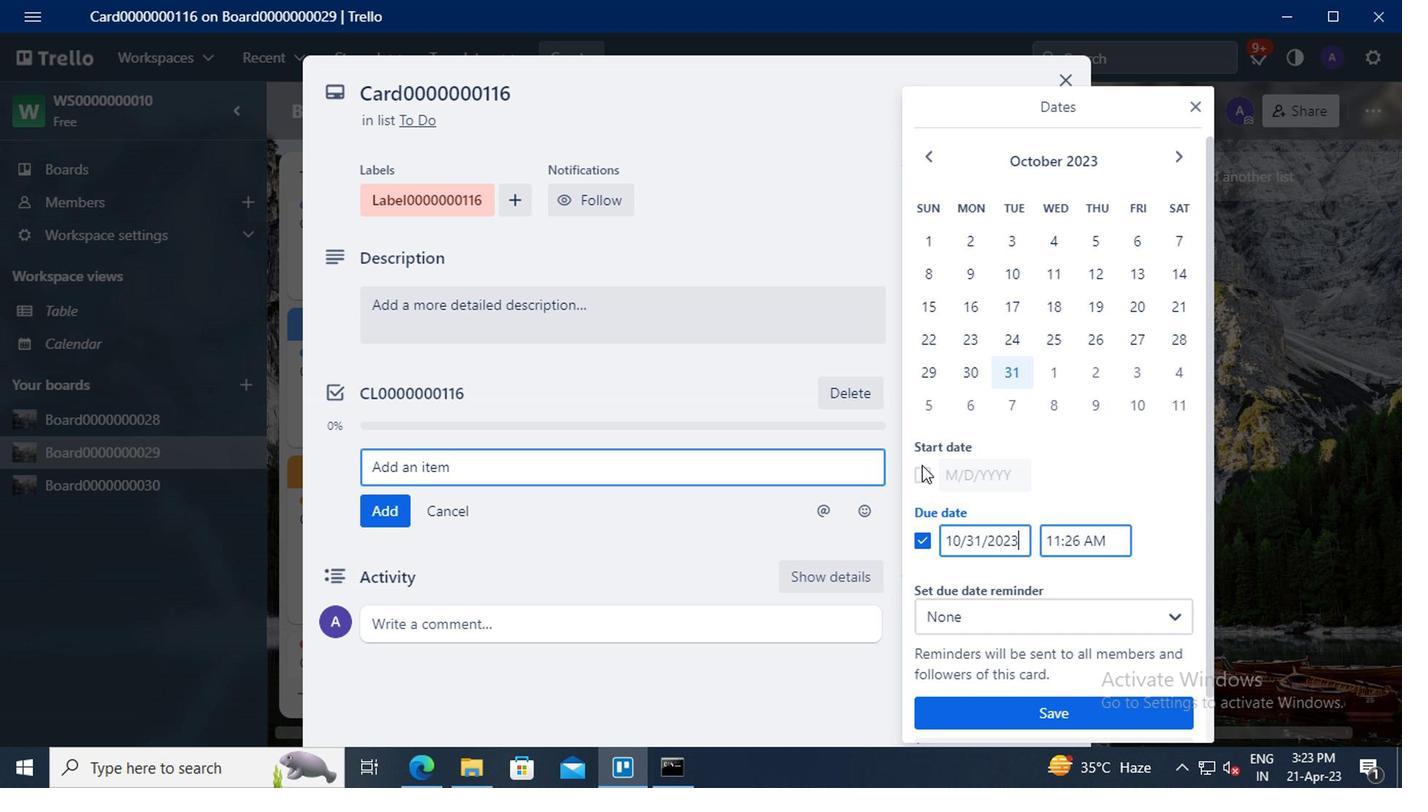 
Action: Mouse pressed left at (917, 476)
Screenshot: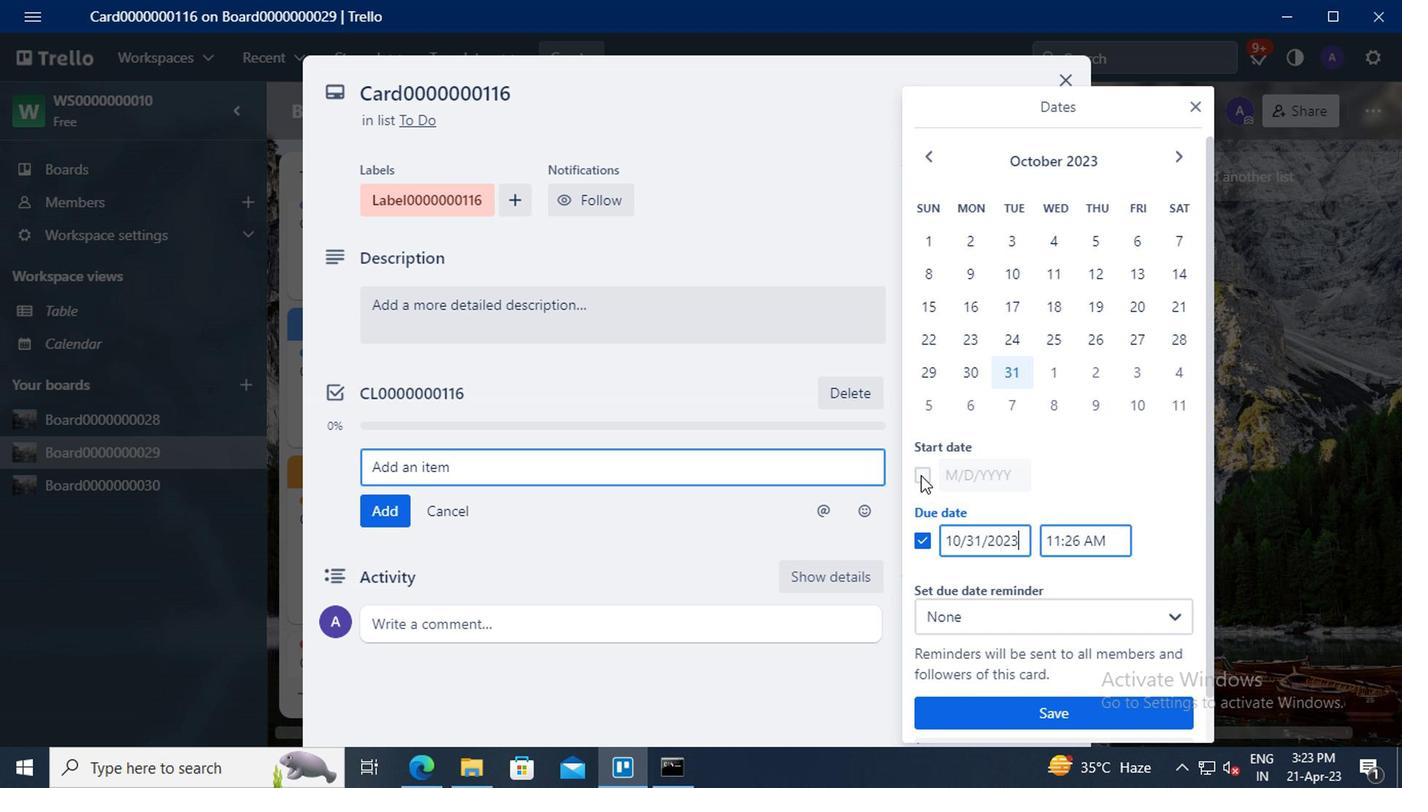 
Action: Mouse moved to (975, 471)
Screenshot: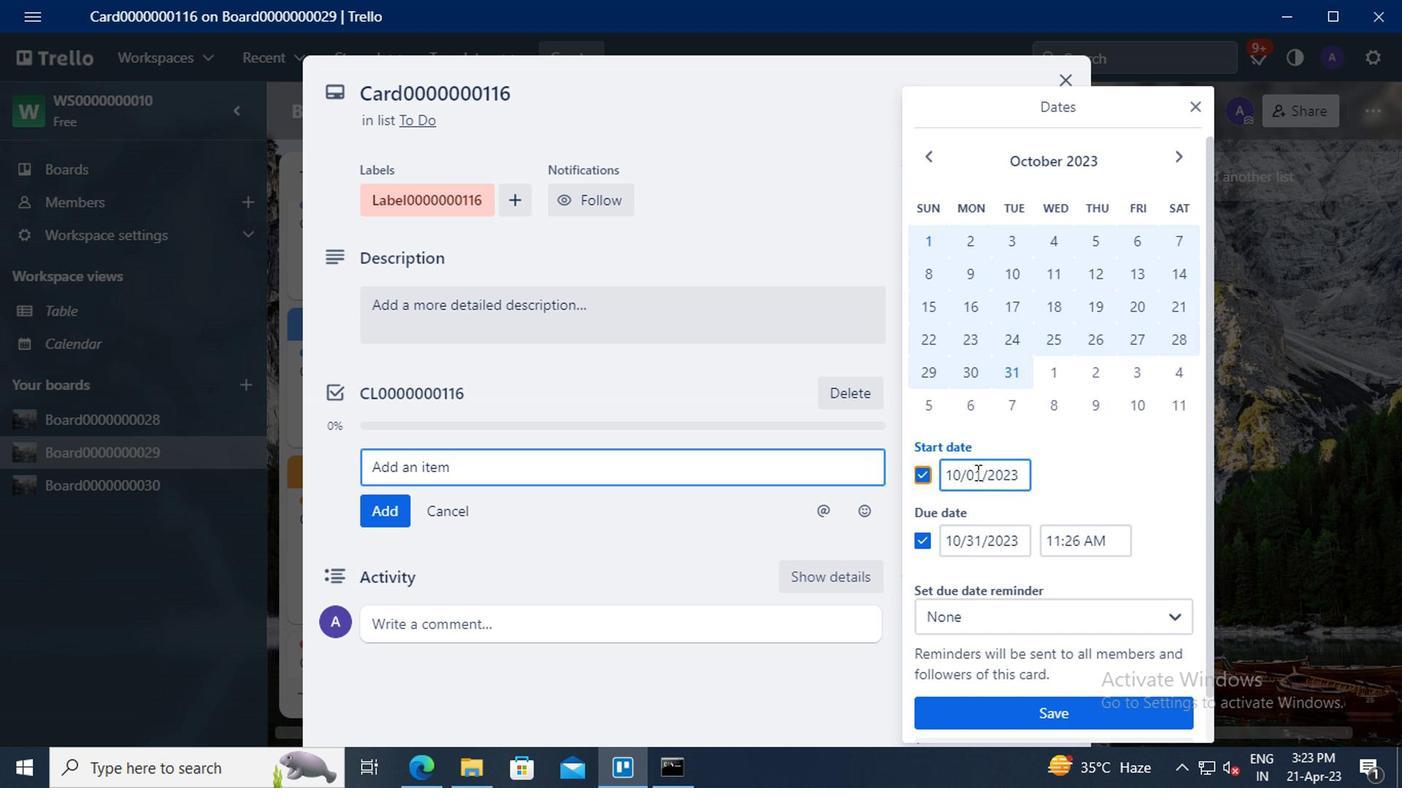 
Action: Mouse pressed left at (975, 471)
Screenshot: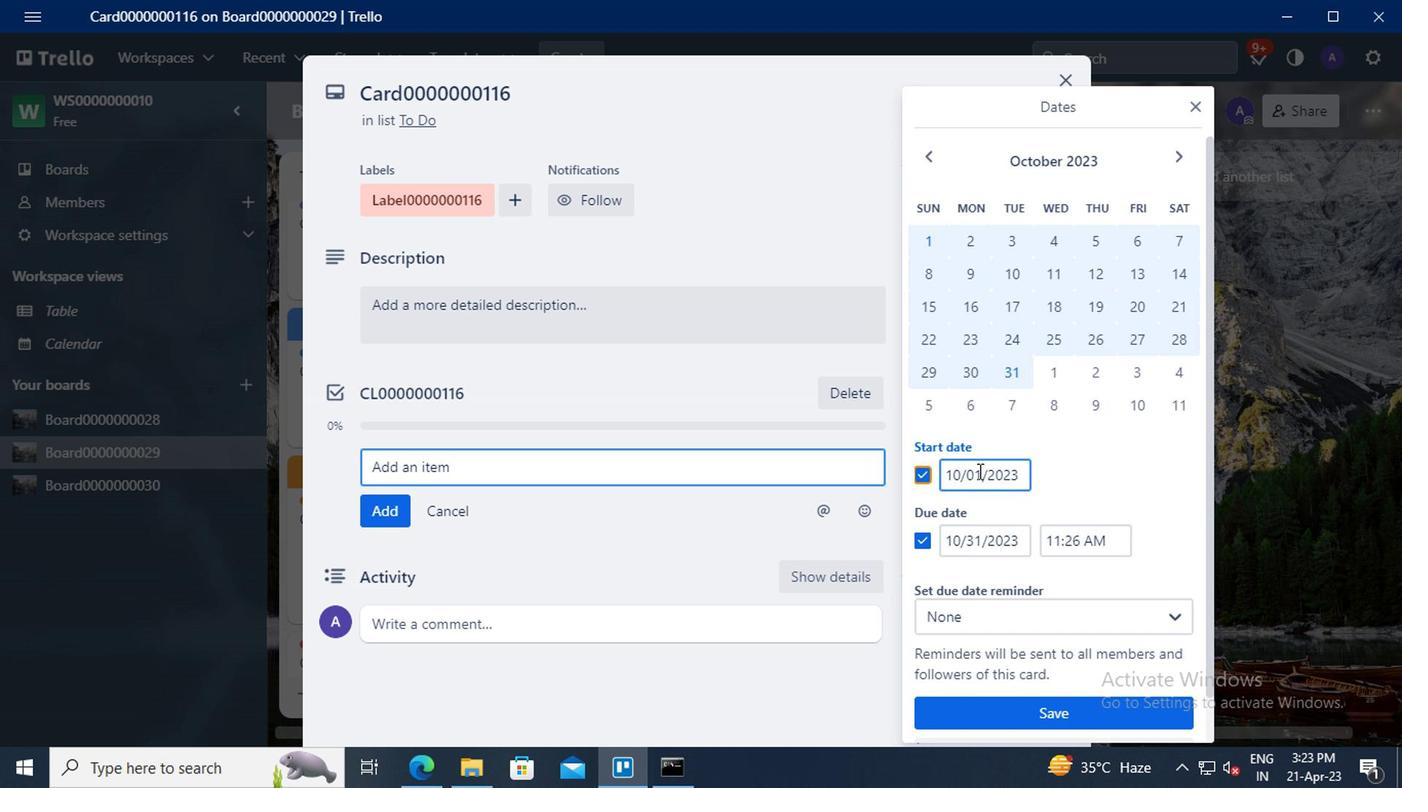 
Action: Key pressed <Key.left><Key.backspace>1<Key.left><Key.left><Key.backspace><Key.backspace>11
Screenshot: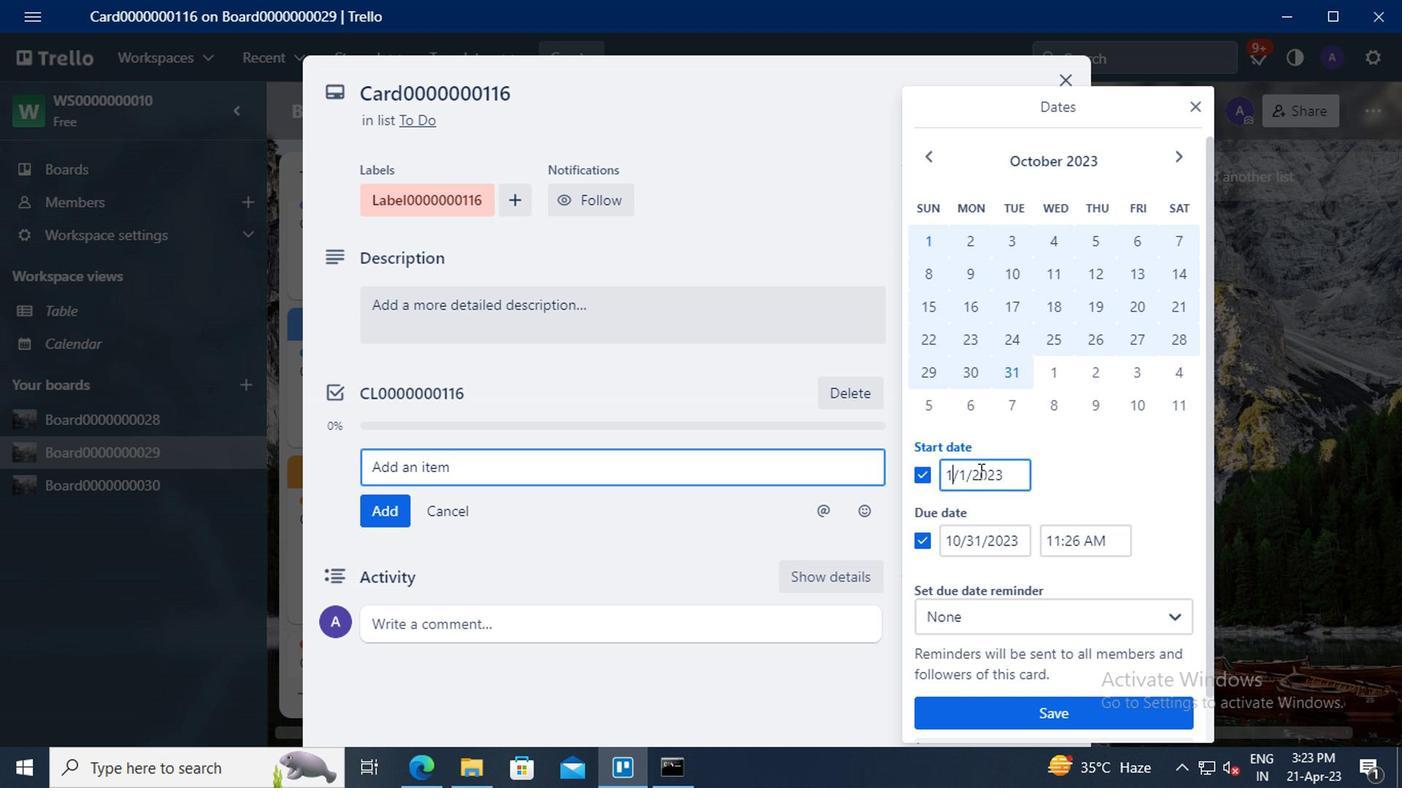 
Action: Mouse moved to (977, 536)
Screenshot: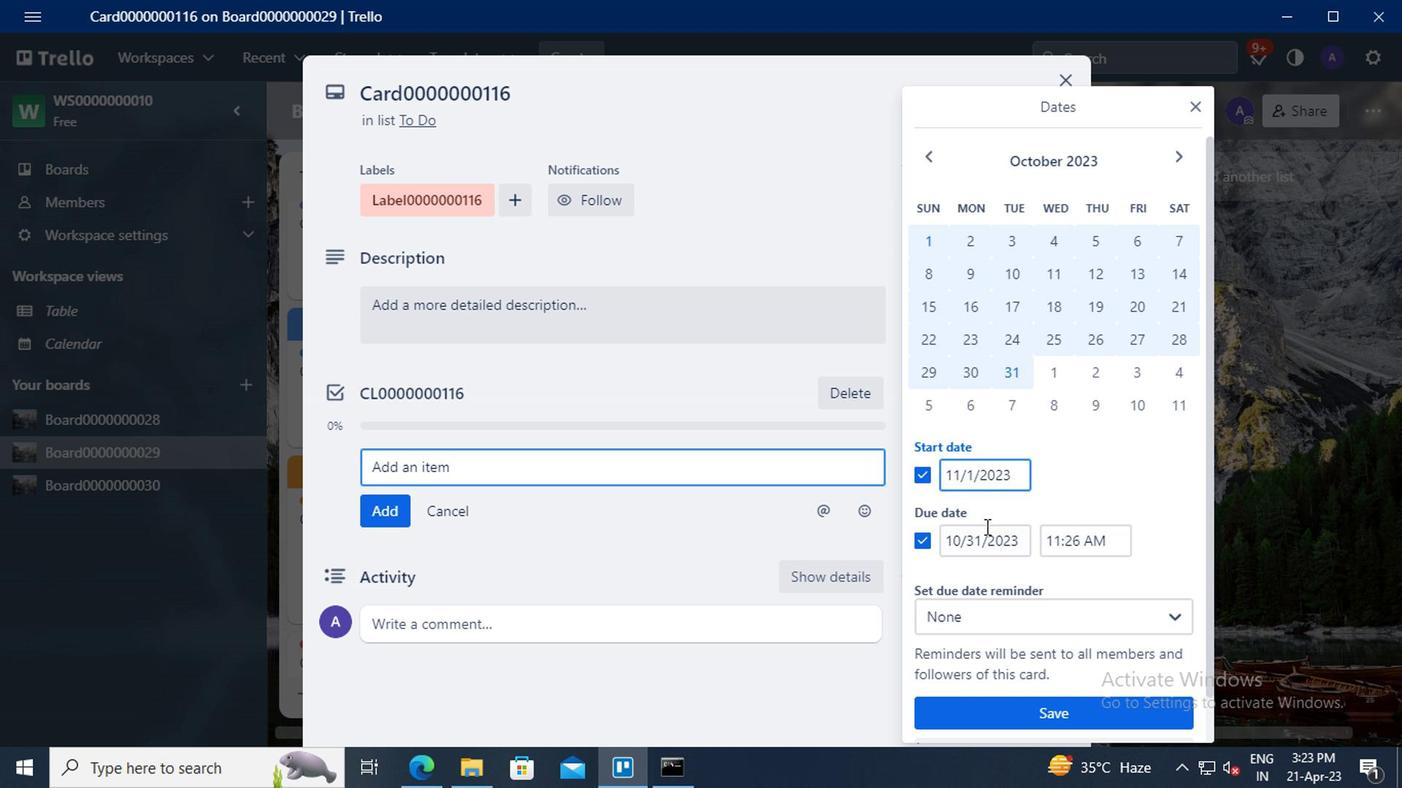 
Action: Mouse pressed left at (977, 536)
Screenshot: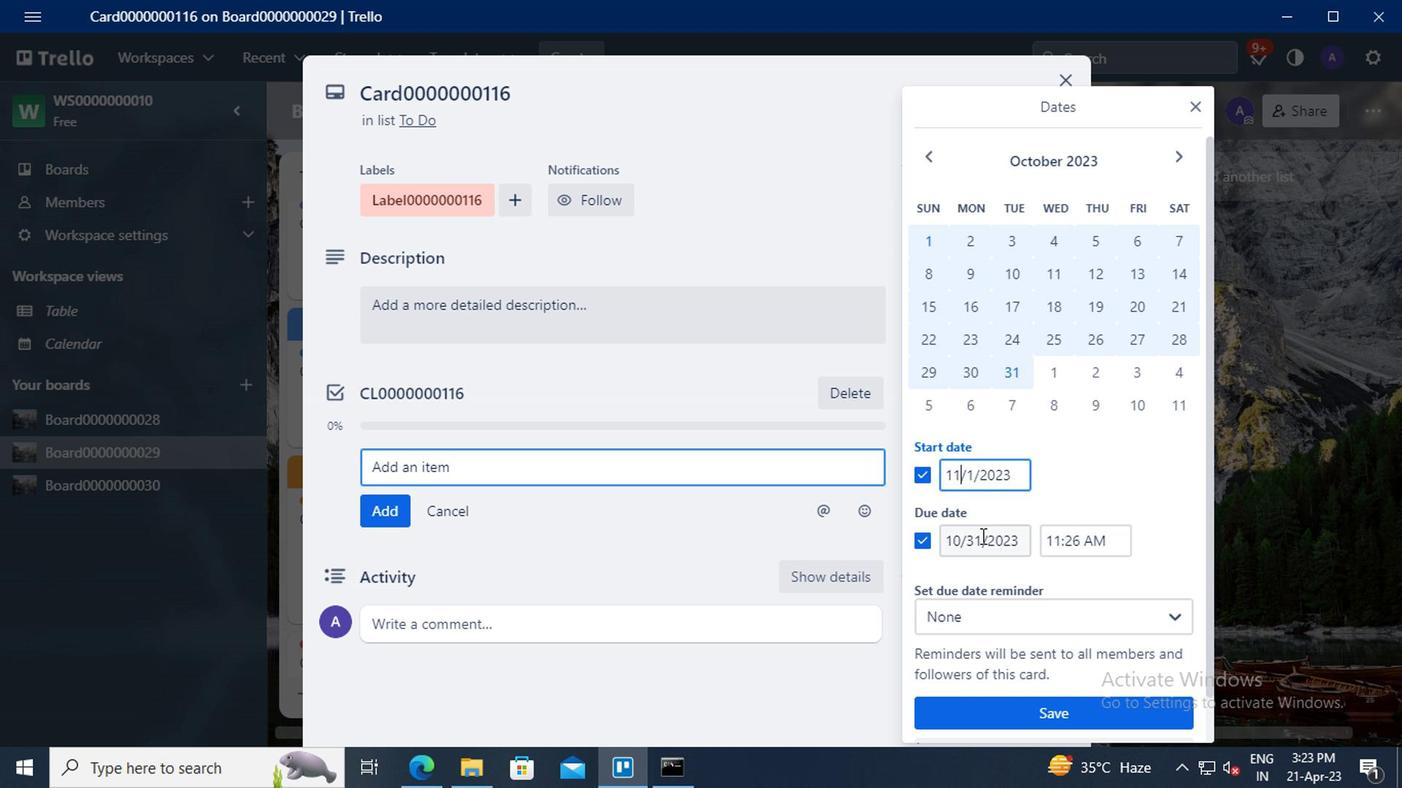 
Action: Key pressed <Key.backspace><Key.backspace>30
Screenshot: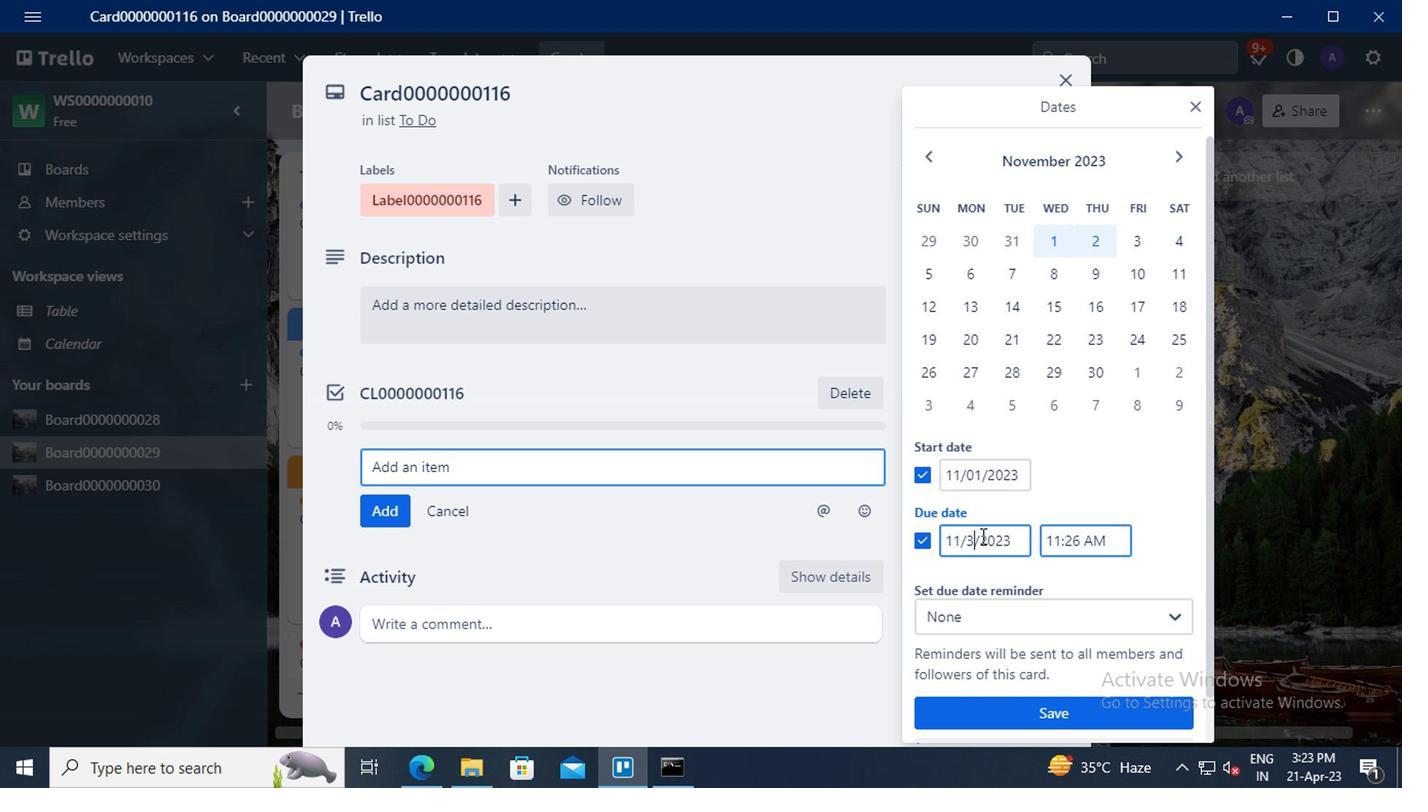 
Action: Mouse moved to (1005, 718)
Screenshot: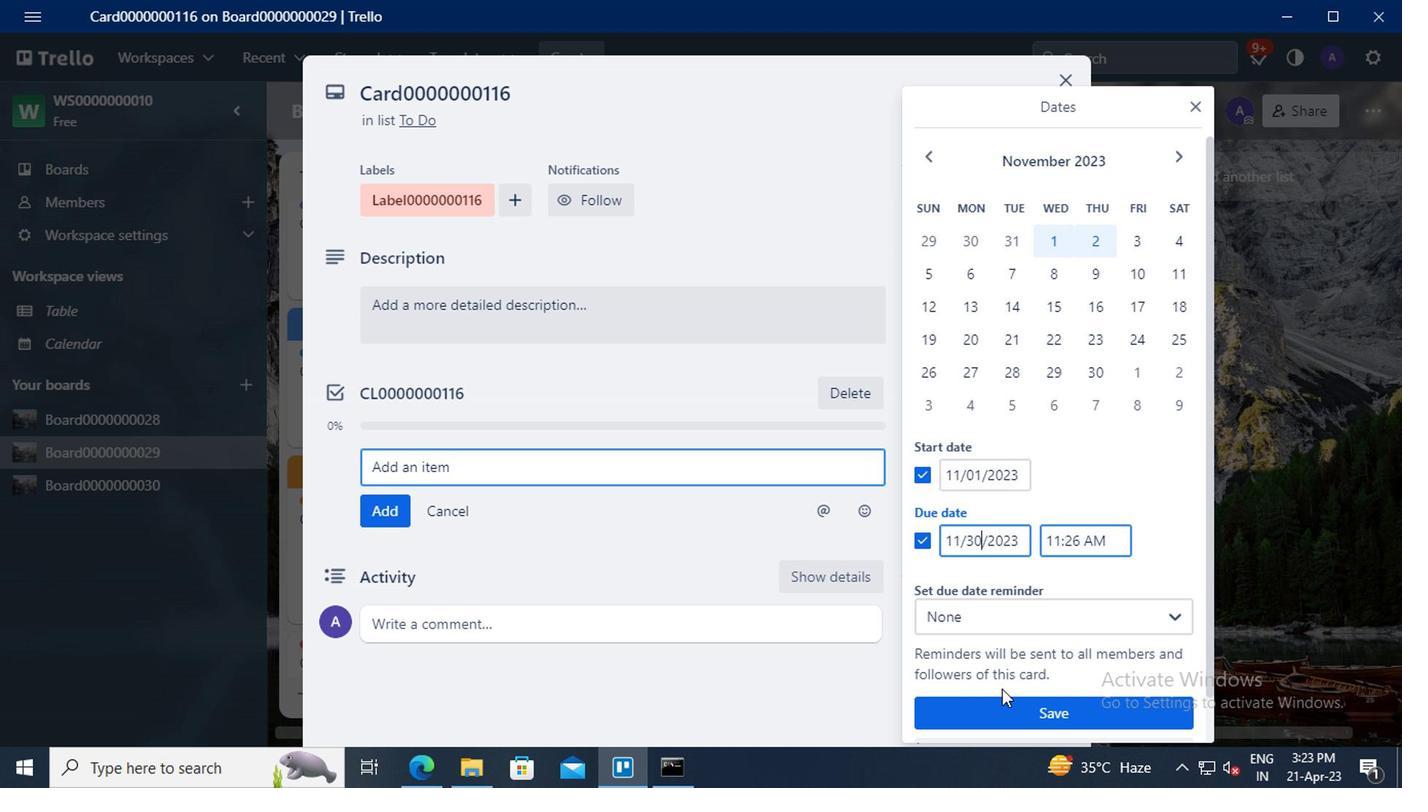 
Action: Mouse pressed left at (1005, 718)
Screenshot: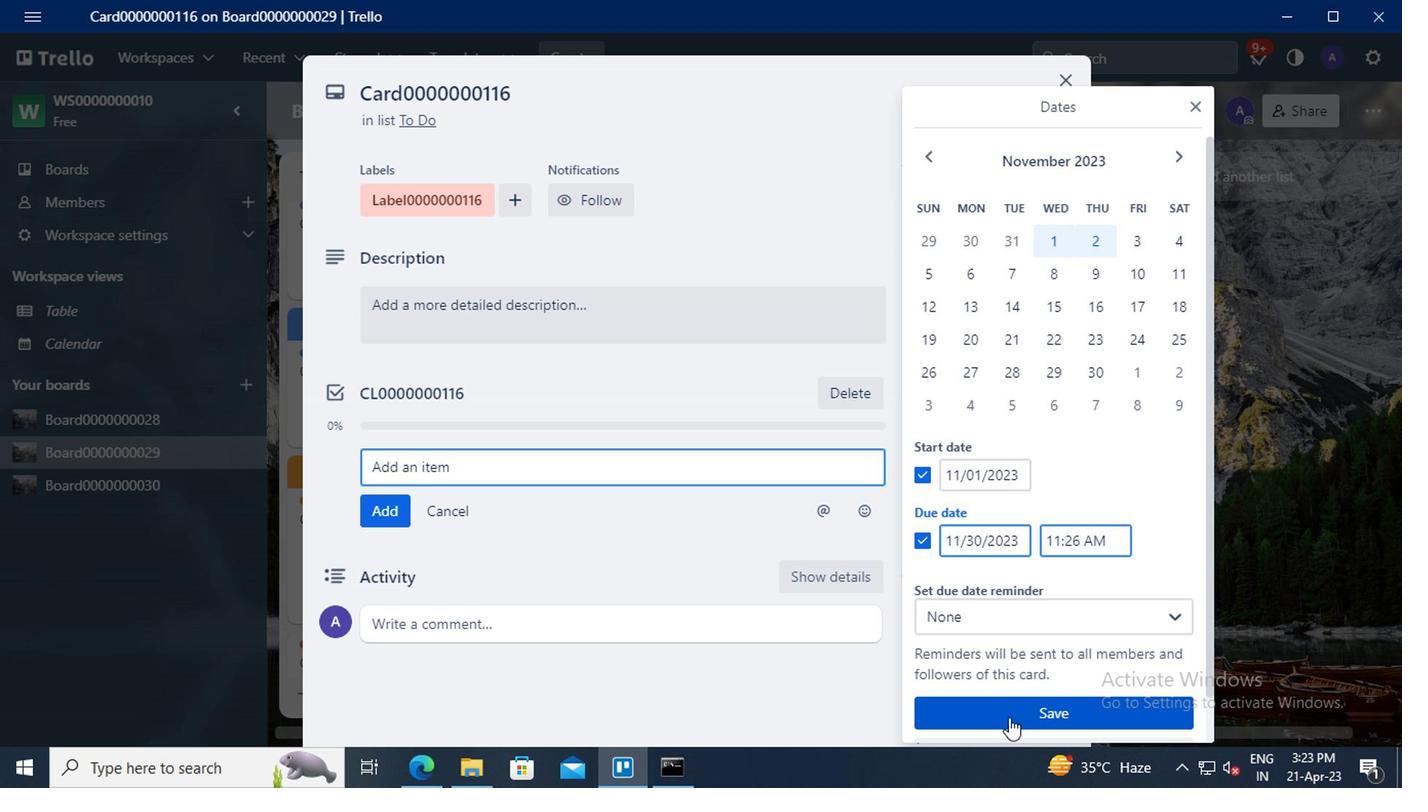 
